 Task: Search one way flight ticket for 4 adults, 2 children, 2 infants in seat and 1 infant on lap in economy from Evansville: Evansville Regional Airport to Rockford: Chicago Rockford International Airport(was Northwest Chicagoland Regional Airport At Rockford) on 5-1-2023. Choice of flights is Sun country airlines. Number of bags: 1 carry on bag. Price is upto 75000. Outbound departure time preference is 8:15.
Action: Mouse moved to (218, 217)
Screenshot: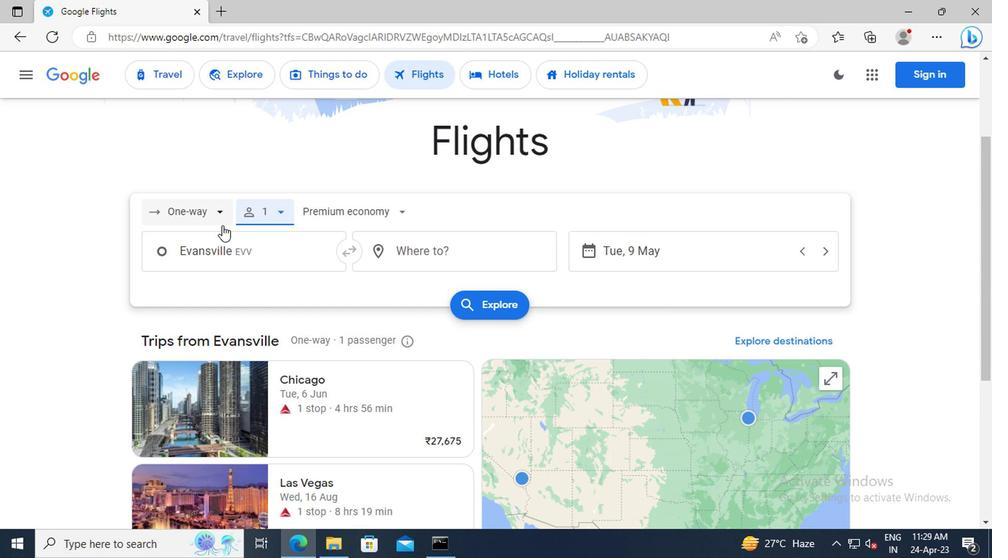 
Action: Mouse pressed left at (218, 217)
Screenshot: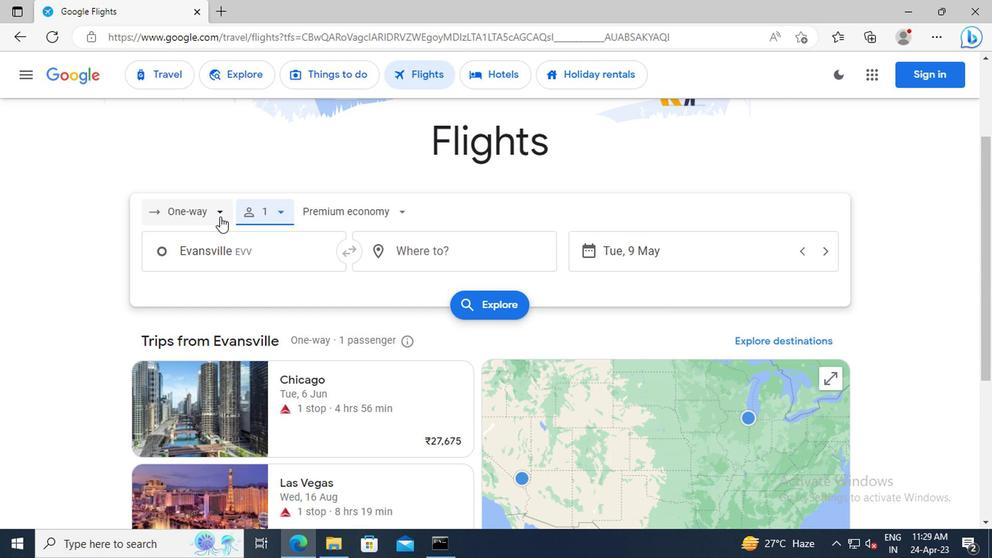 
Action: Mouse moved to (198, 286)
Screenshot: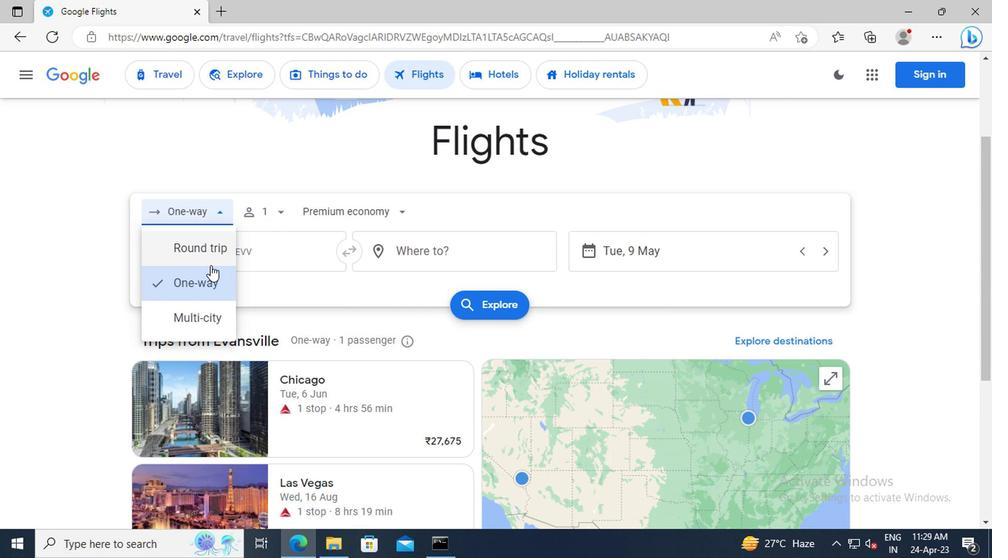 
Action: Mouse pressed left at (198, 286)
Screenshot: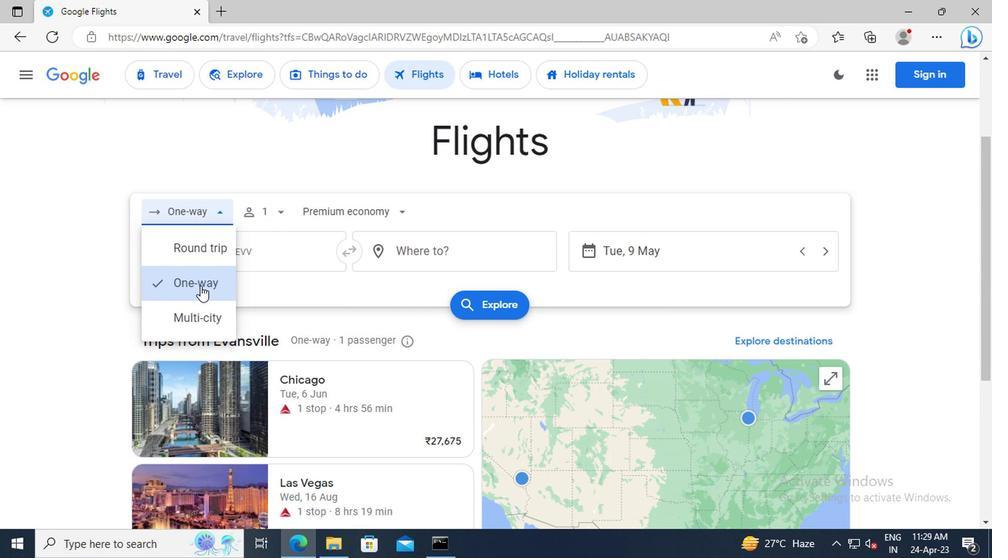 
Action: Mouse moved to (276, 215)
Screenshot: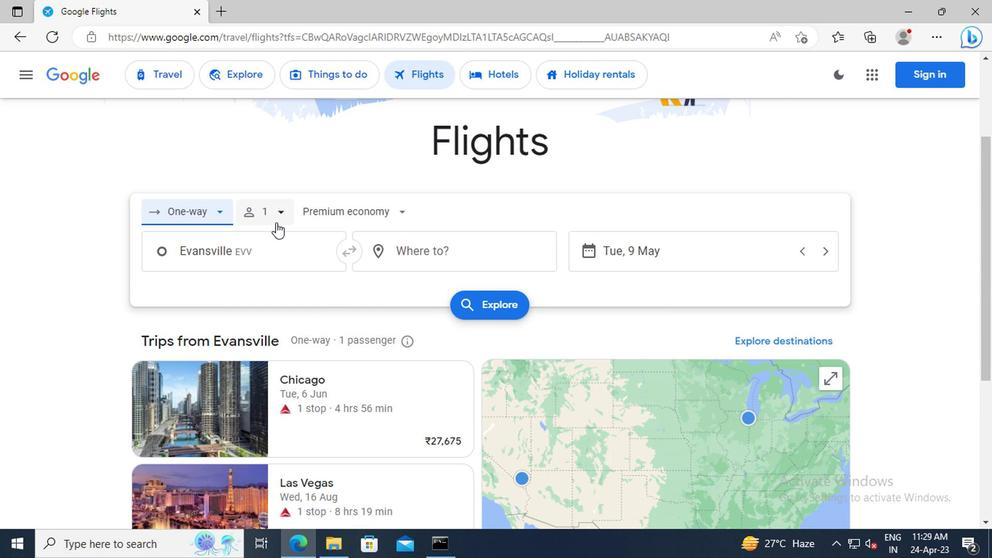 
Action: Mouse pressed left at (276, 215)
Screenshot: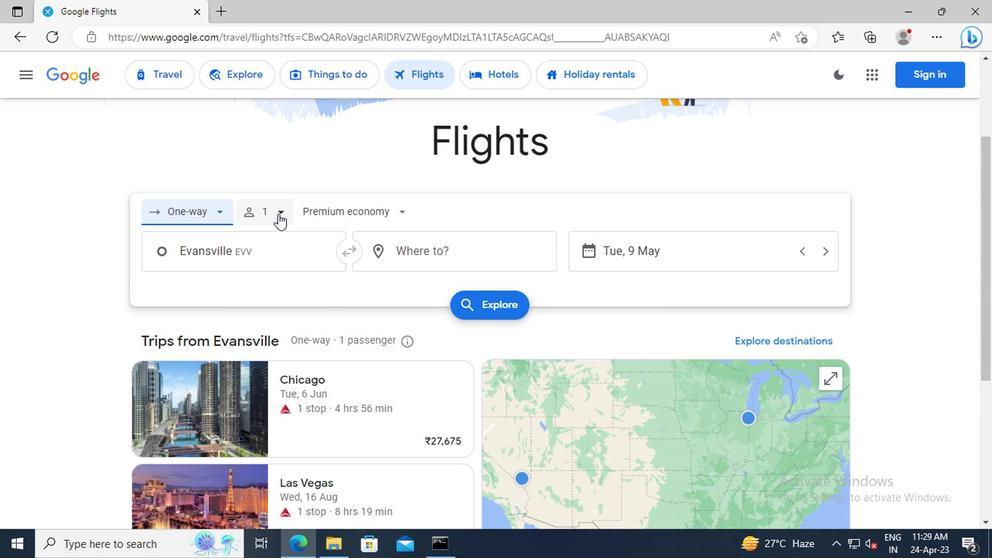 
Action: Mouse moved to (382, 253)
Screenshot: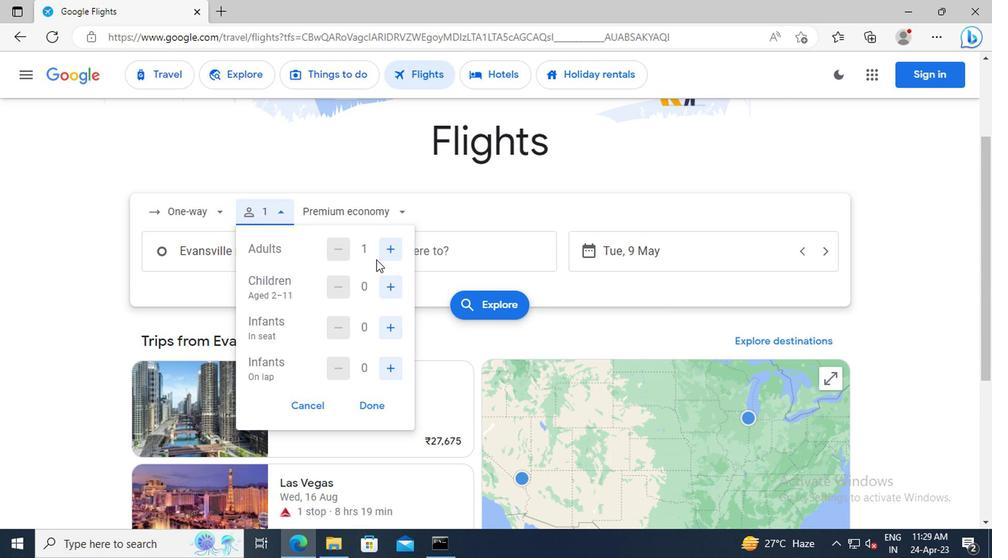 
Action: Mouse pressed left at (382, 253)
Screenshot: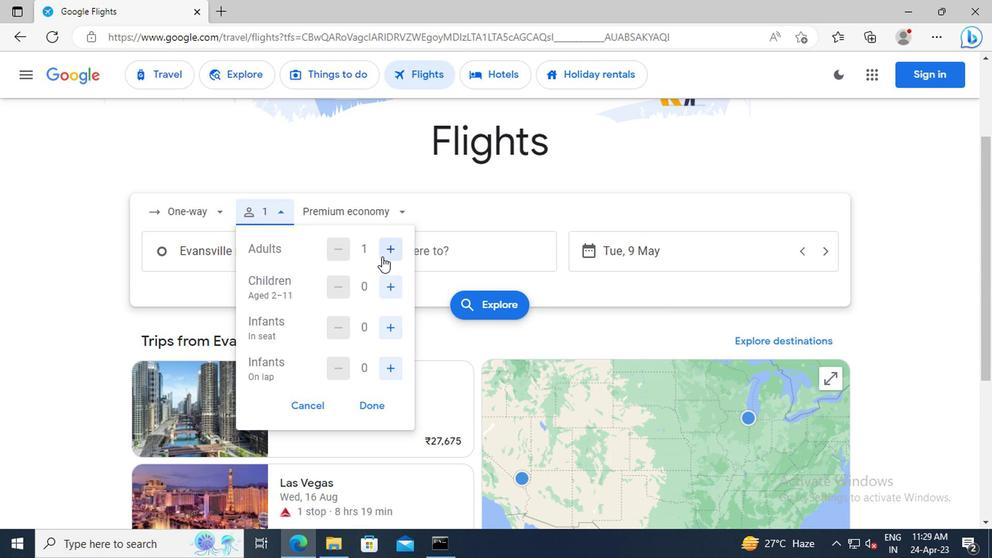 
Action: Mouse pressed left at (382, 253)
Screenshot: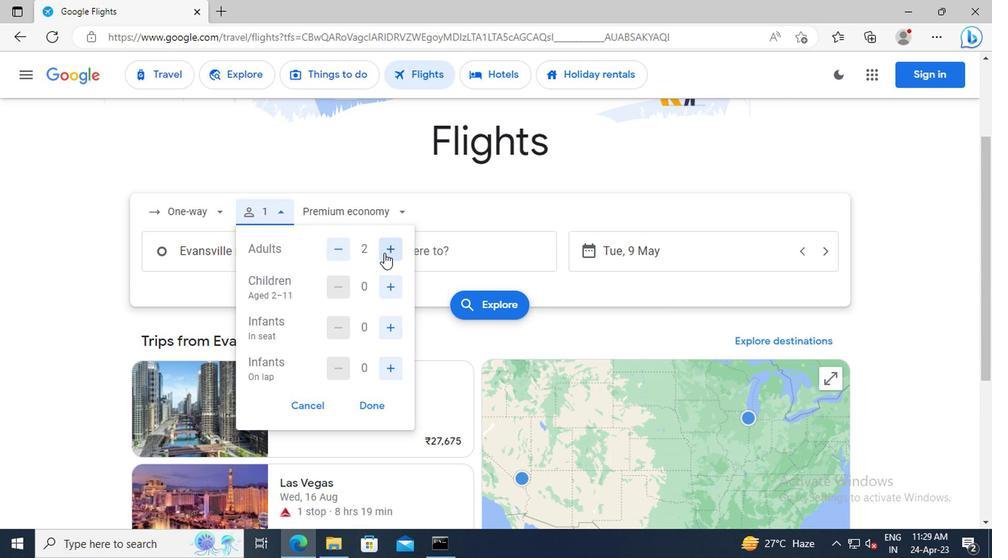
Action: Mouse pressed left at (382, 253)
Screenshot: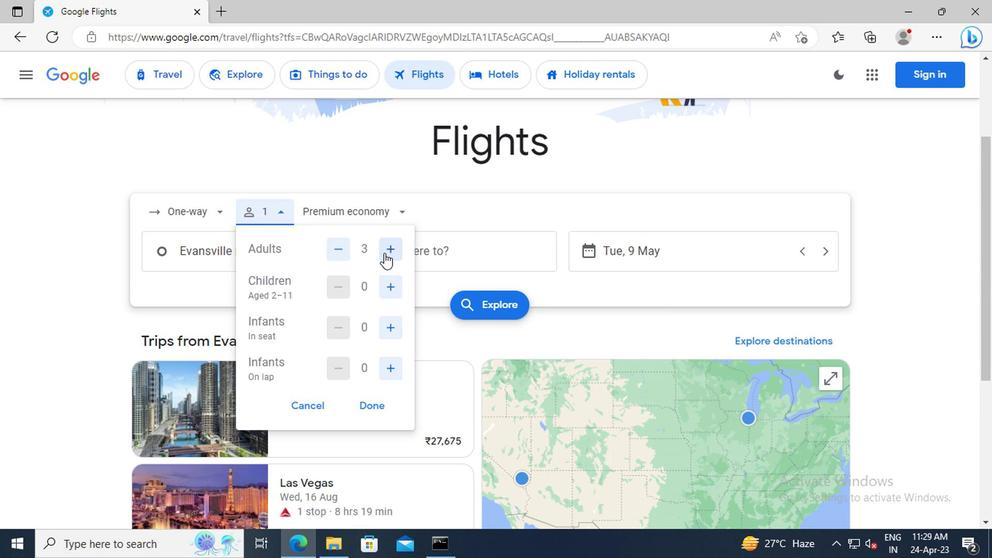 
Action: Mouse moved to (385, 282)
Screenshot: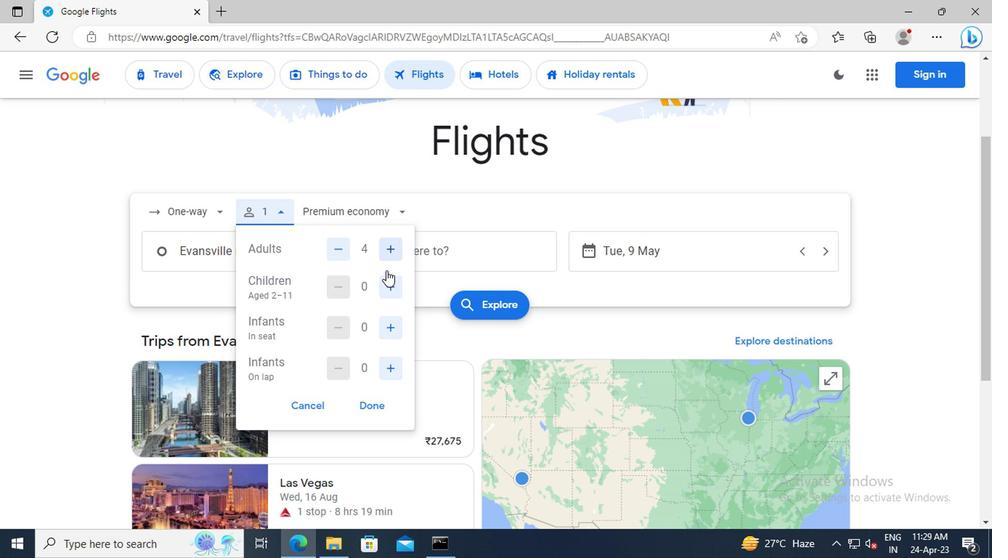 
Action: Mouse pressed left at (385, 282)
Screenshot: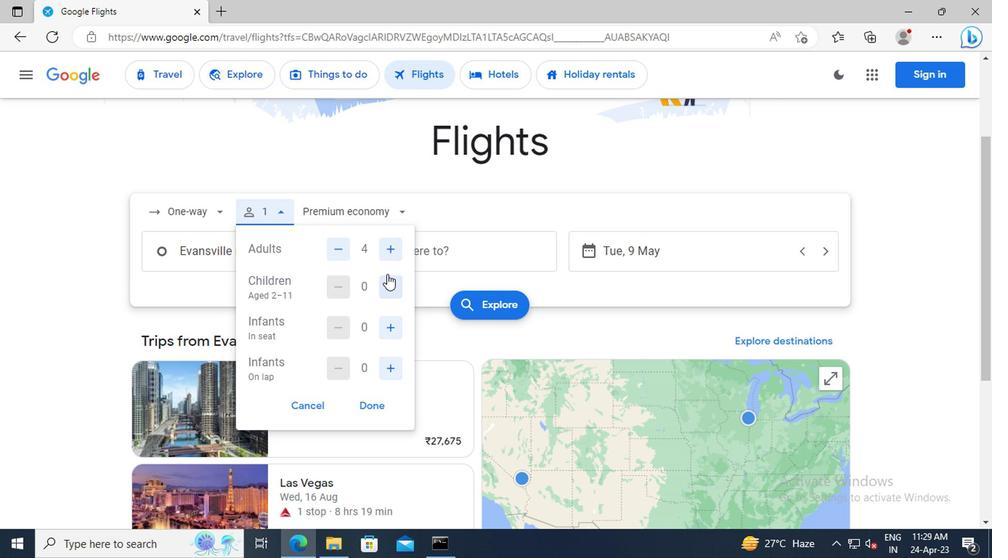
Action: Mouse pressed left at (385, 282)
Screenshot: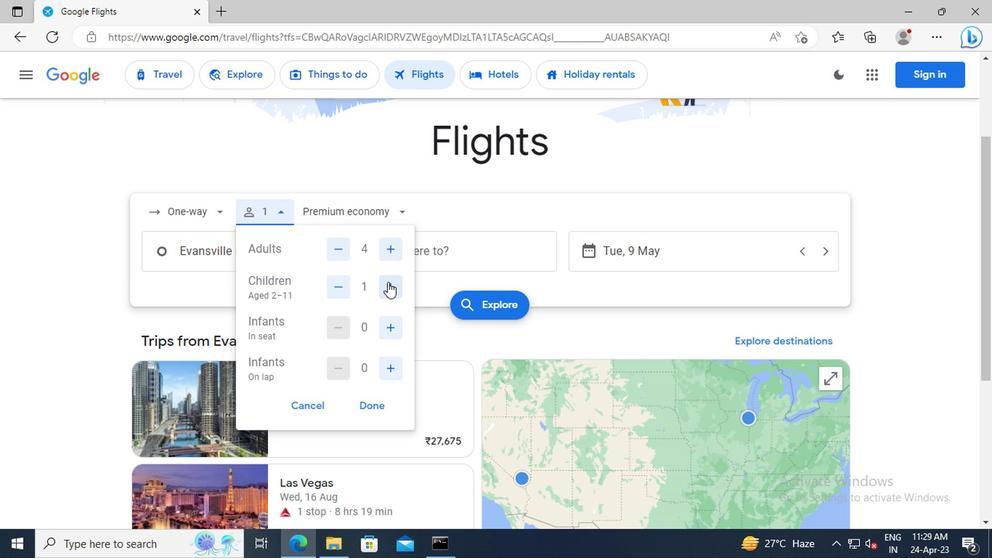 
Action: Mouse moved to (387, 327)
Screenshot: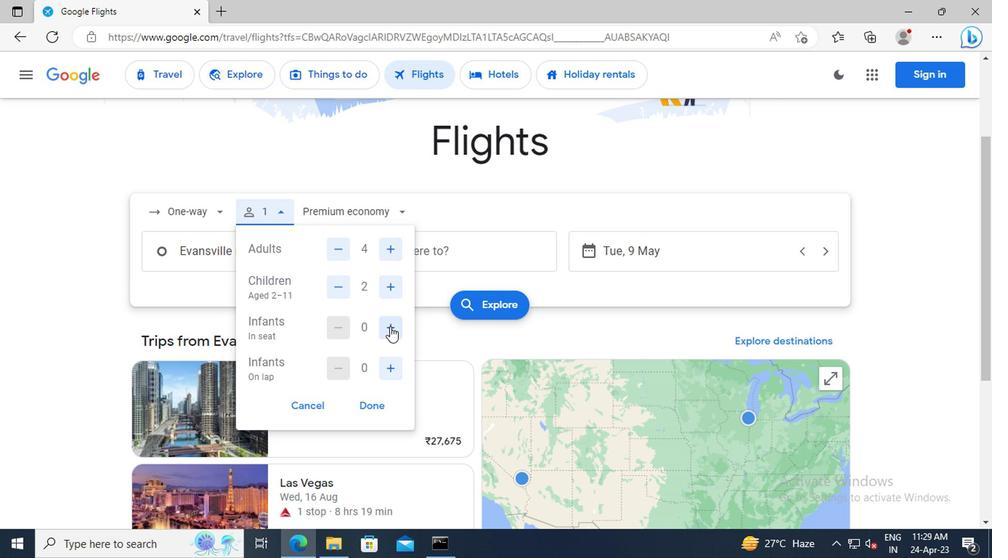 
Action: Mouse pressed left at (387, 327)
Screenshot: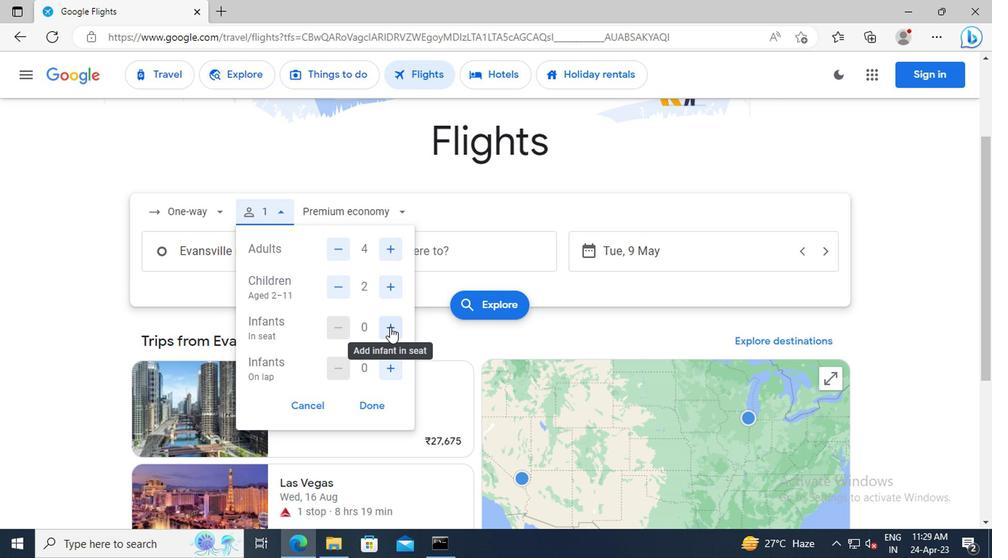 
Action: Mouse pressed left at (387, 327)
Screenshot: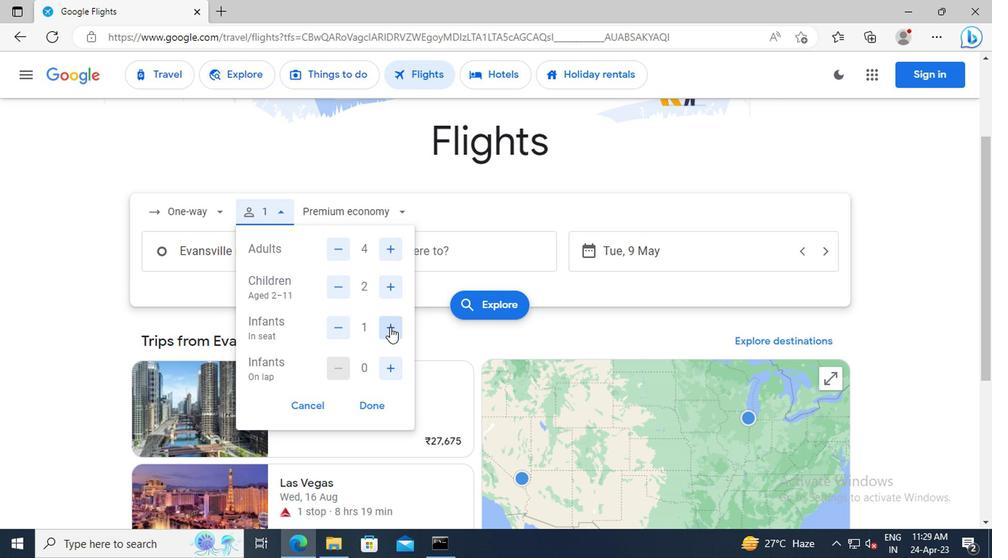 
Action: Mouse moved to (388, 371)
Screenshot: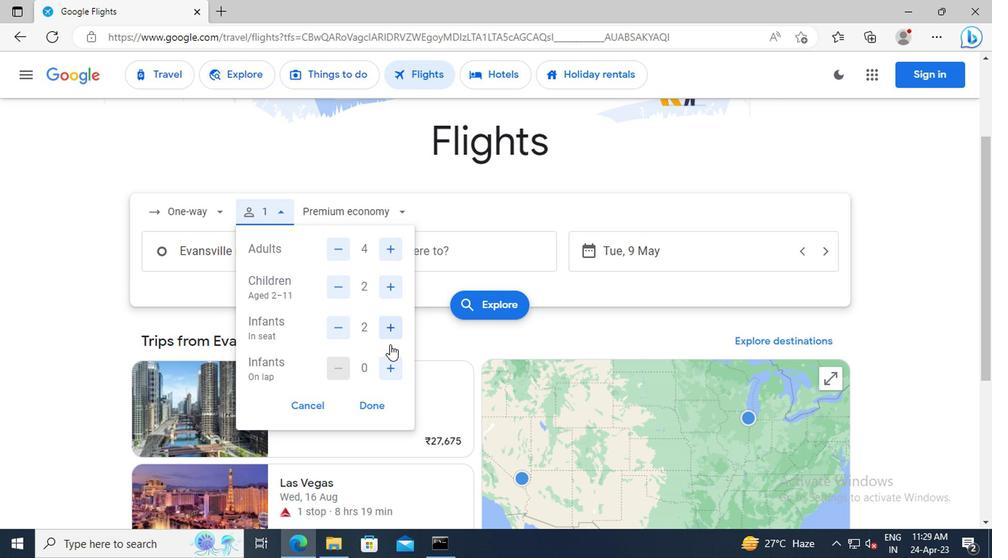 
Action: Mouse pressed left at (388, 371)
Screenshot: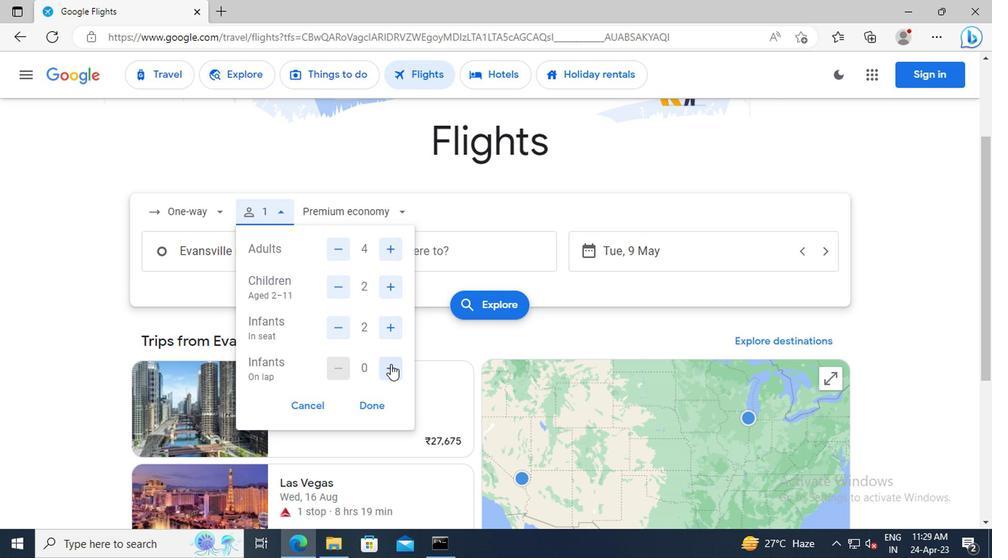 
Action: Mouse moved to (371, 405)
Screenshot: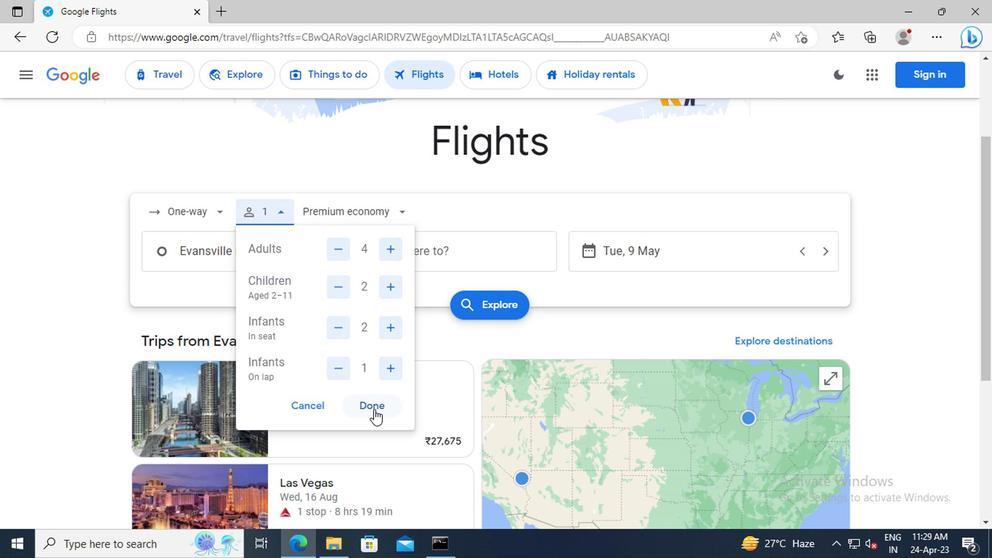 
Action: Mouse pressed left at (371, 405)
Screenshot: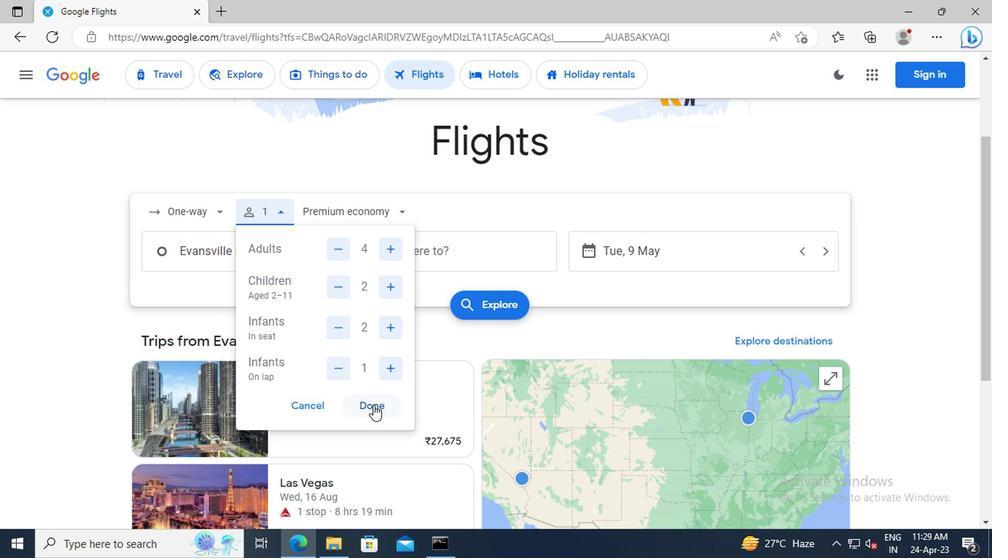 
Action: Mouse moved to (353, 211)
Screenshot: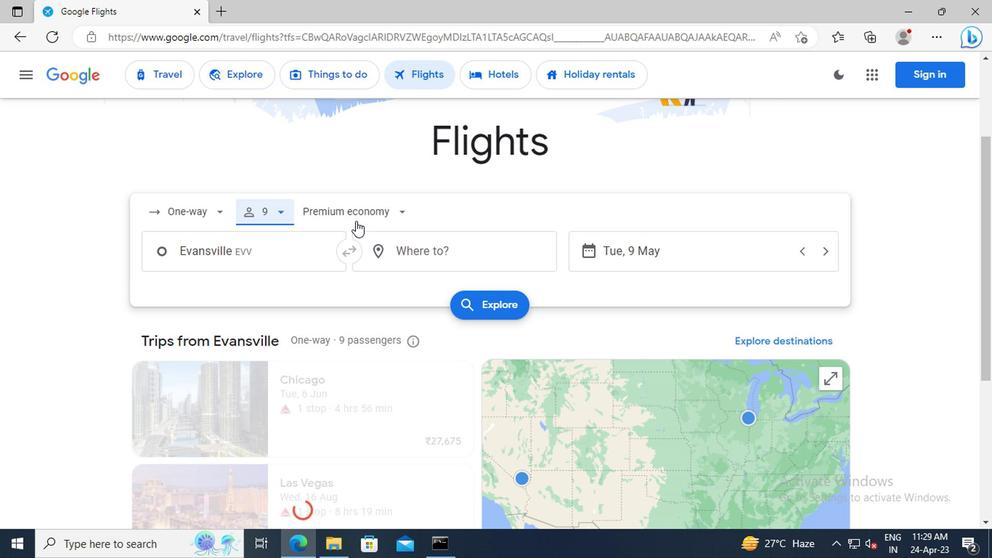 
Action: Mouse pressed left at (353, 211)
Screenshot: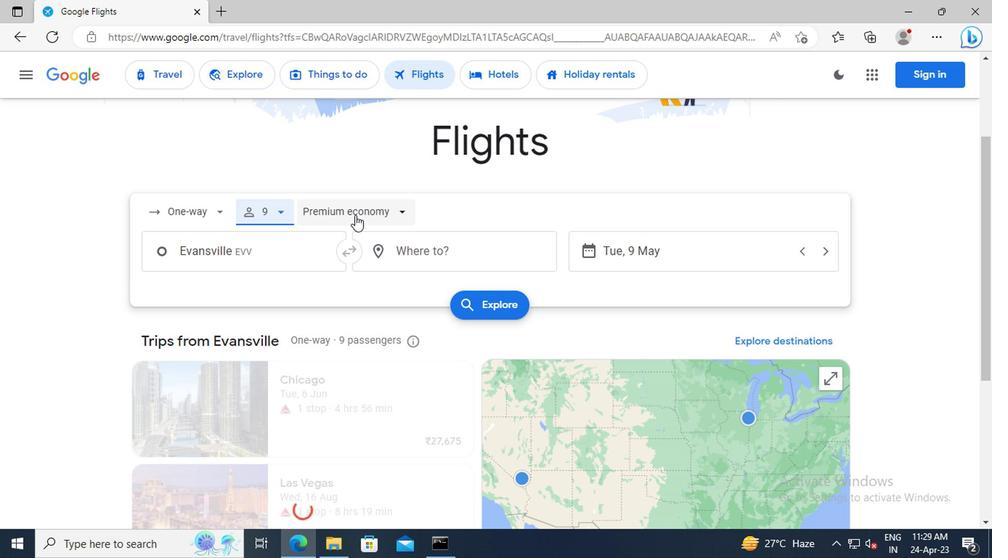
Action: Mouse moved to (359, 249)
Screenshot: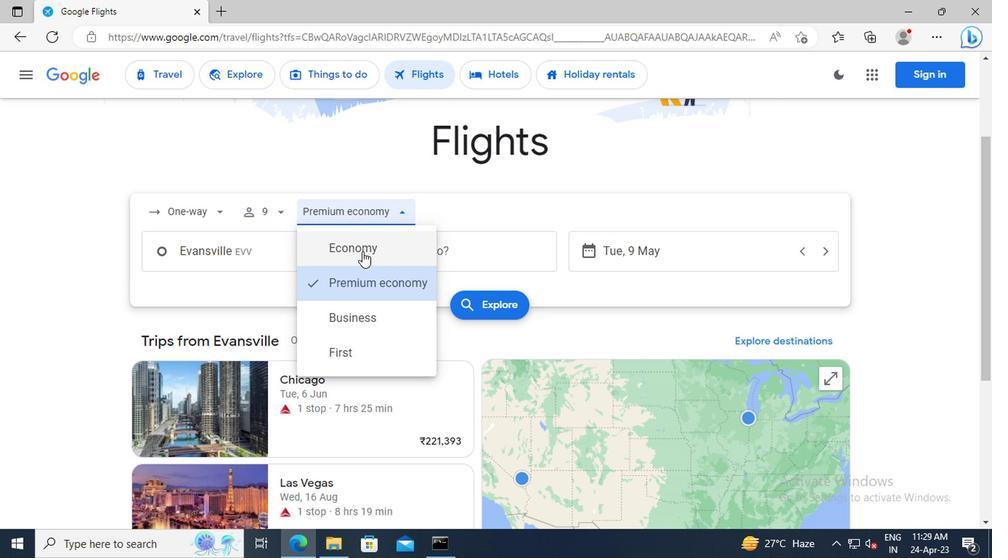 
Action: Mouse pressed left at (359, 249)
Screenshot: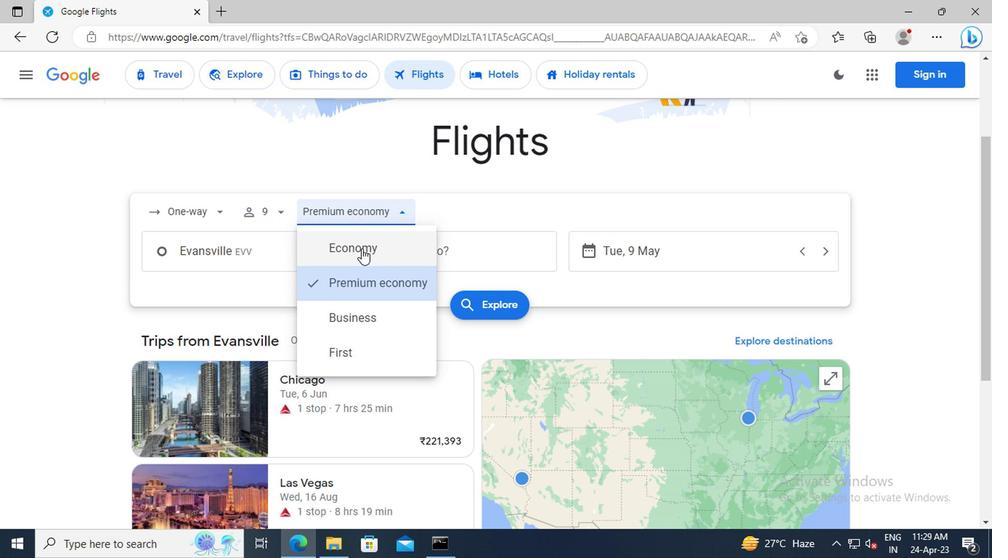 
Action: Mouse moved to (264, 261)
Screenshot: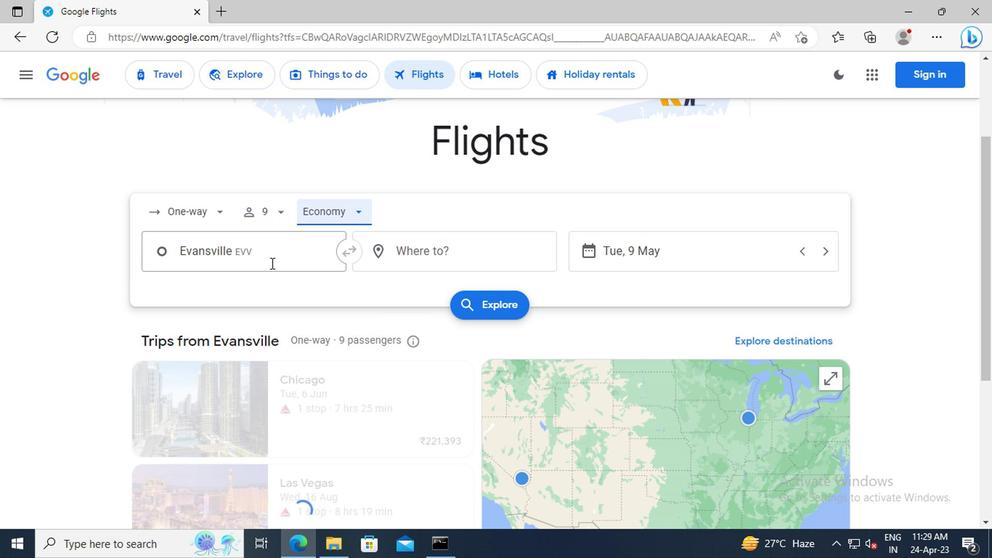 
Action: Mouse pressed left at (264, 261)
Screenshot: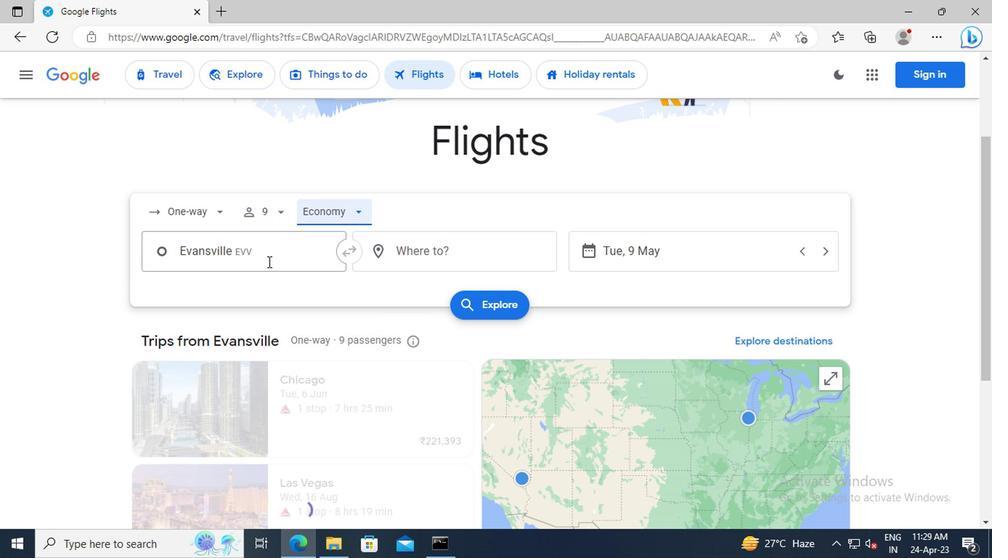 
Action: Key pressed <Key.shift>EVANSVILLE<Key.shift>:<Key.space>
Screenshot: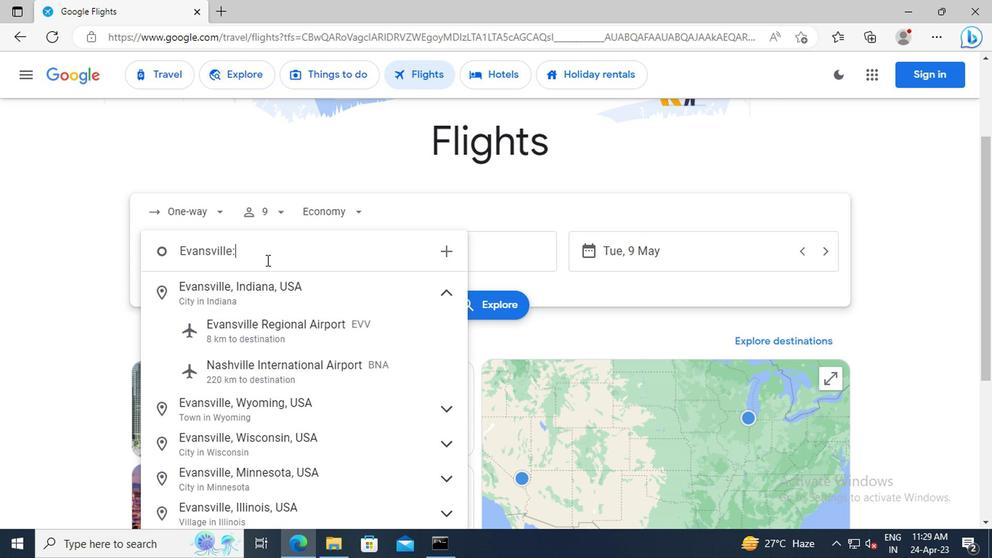 
Action: Mouse moved to (279, 330)
Screenshot: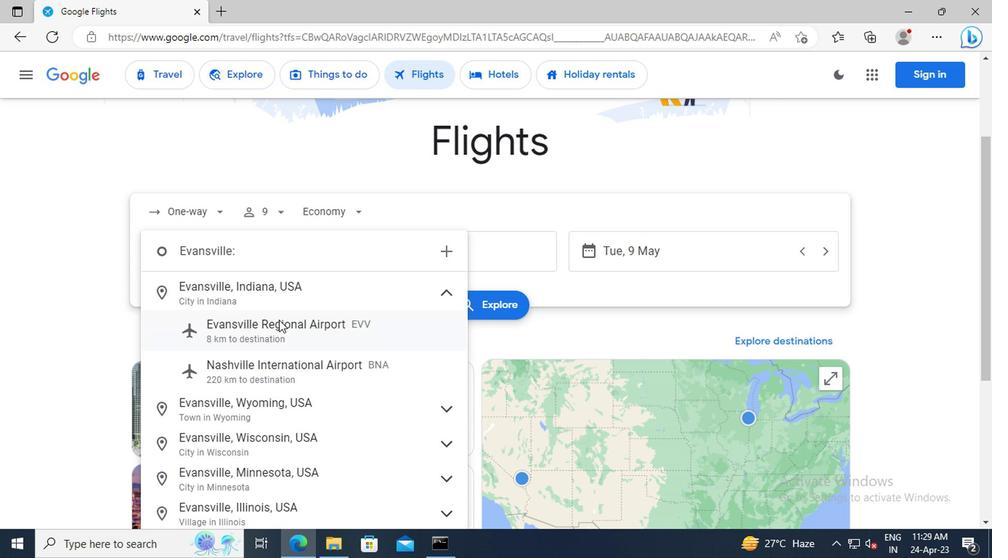 
Action: Mouse pressed left at (279, 330)
Screenshot: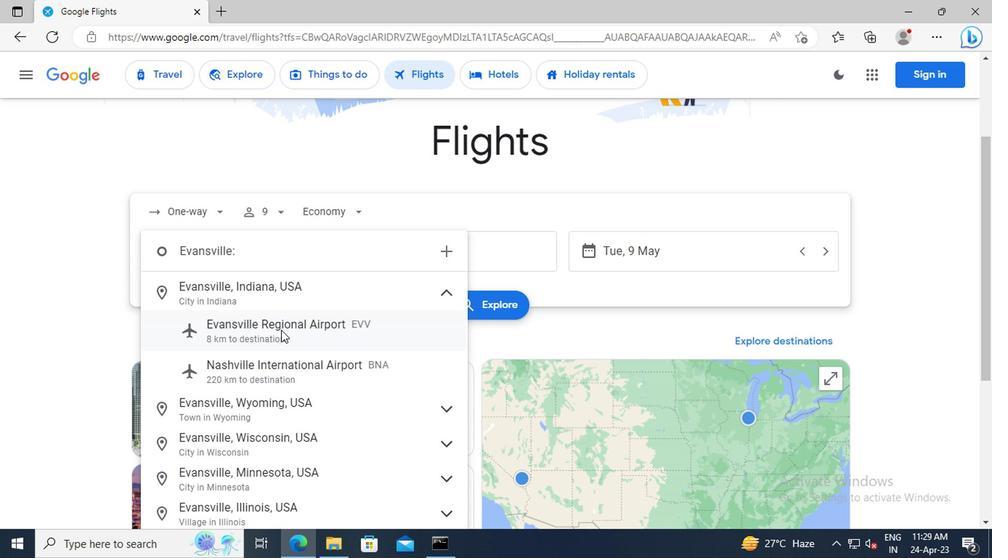 
Action: Mouse moved to (408, 255)
Screenshot: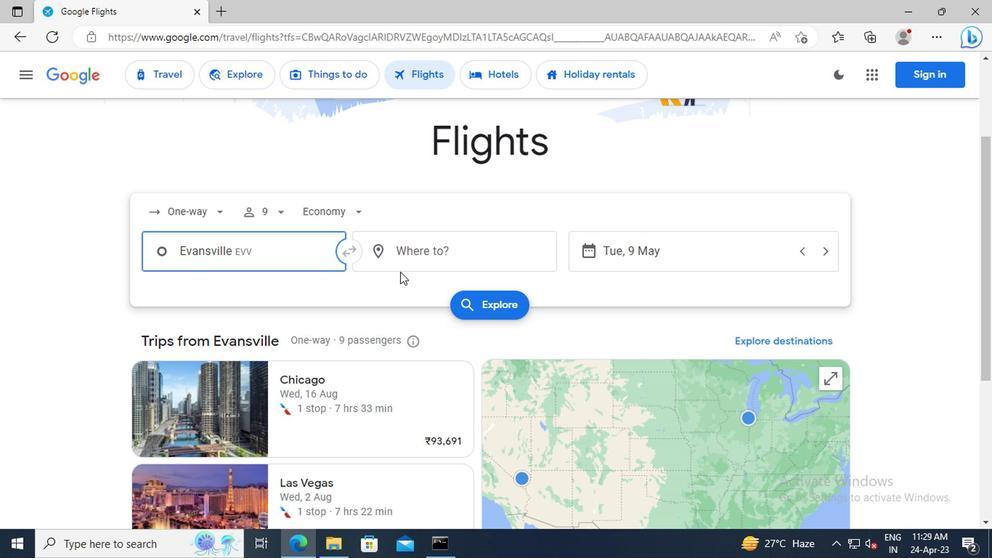 
Action: Mouse pressed left at (408, 255)
Screenshot: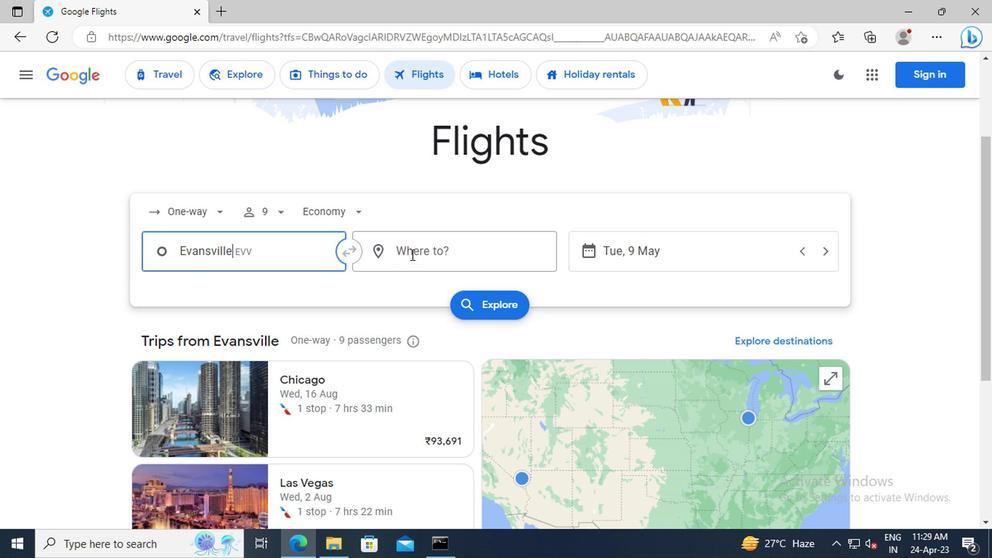 
Action: Key pressed <Key.shift>ROCKFORD<Key.shift>:<Key.space><Key.shift>C
Screenshot: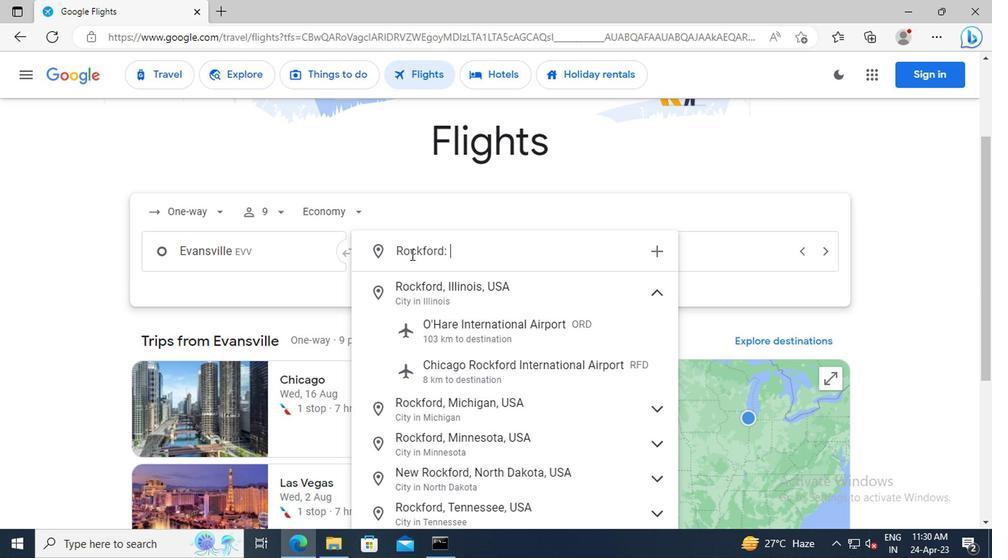 
Action: Mouse moved to (438, 297)
Screenshot: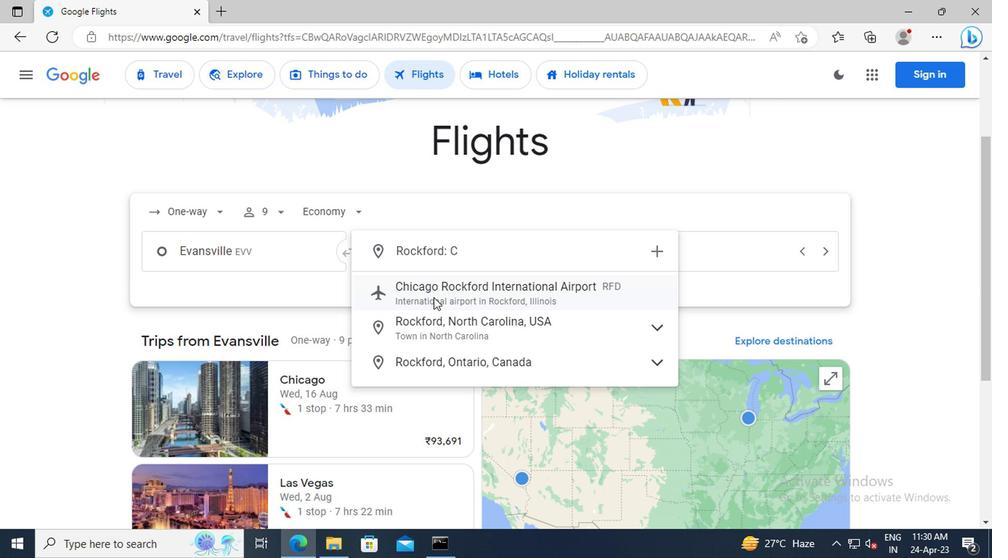 
Action: Mouse pressed left at (438, 297)
Screenshot: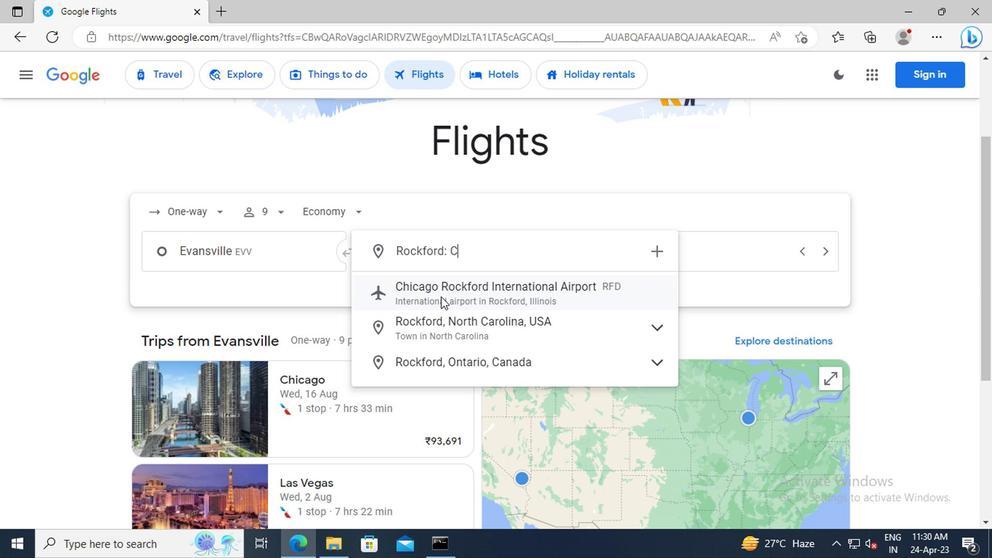
Action: Mouse moved to (632, 255)
Screenshot: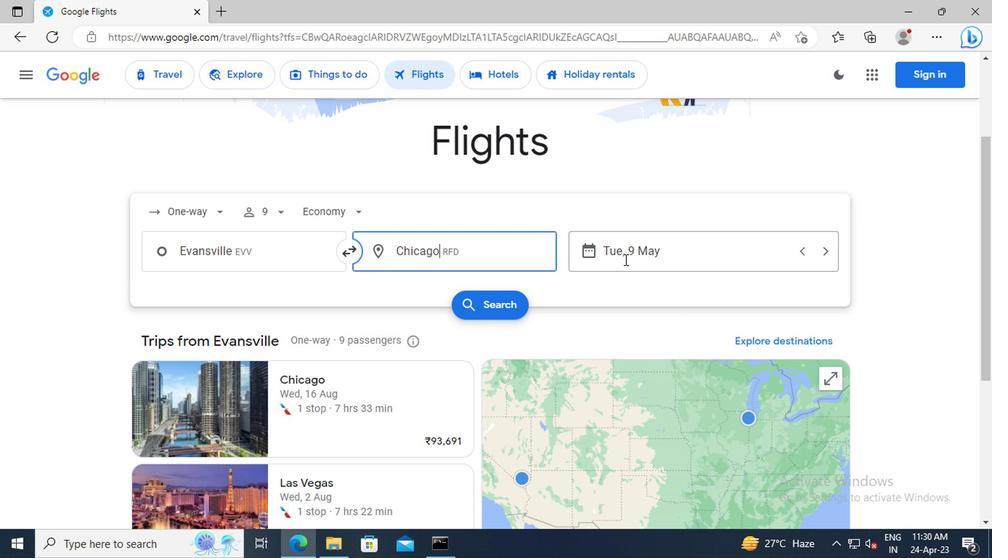 
Action: Mouse pressed left at (632, 255)
Screenshot: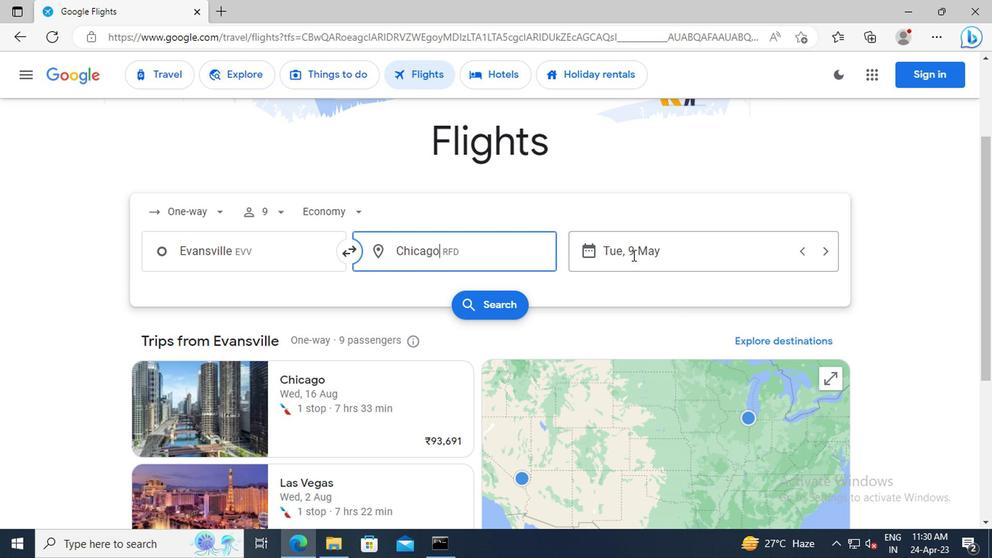 
Action: Mouse moved to (548, 296)
Screenshot: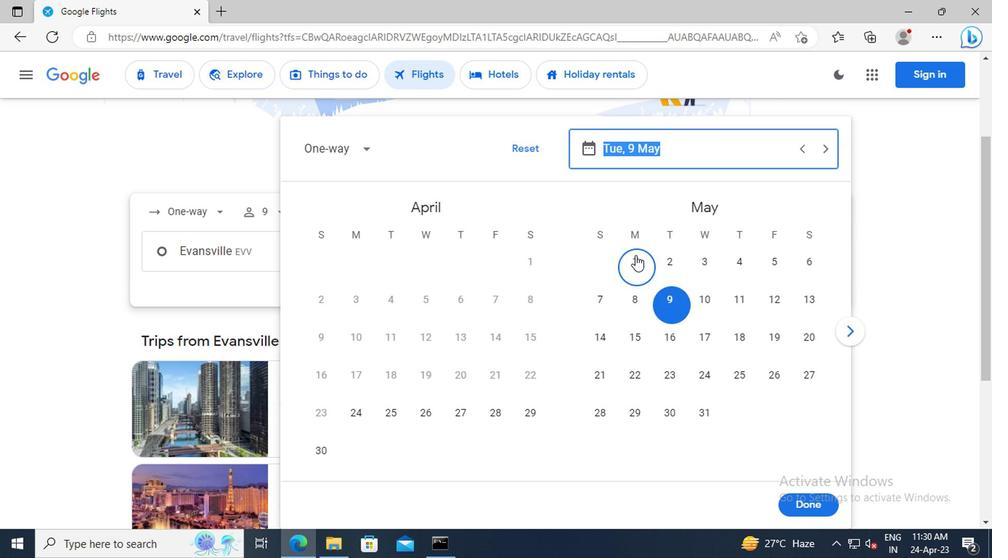 
Action: Key pressed 1<Key.space>MAY<Key.enter>
Screenshot: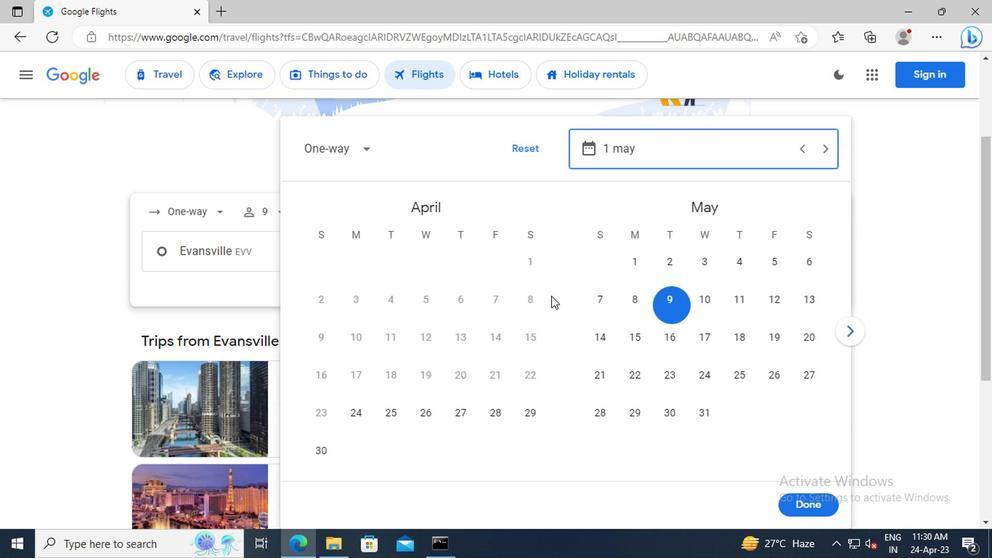 
Action: Mouse moved to (797, 502)
Screenshot: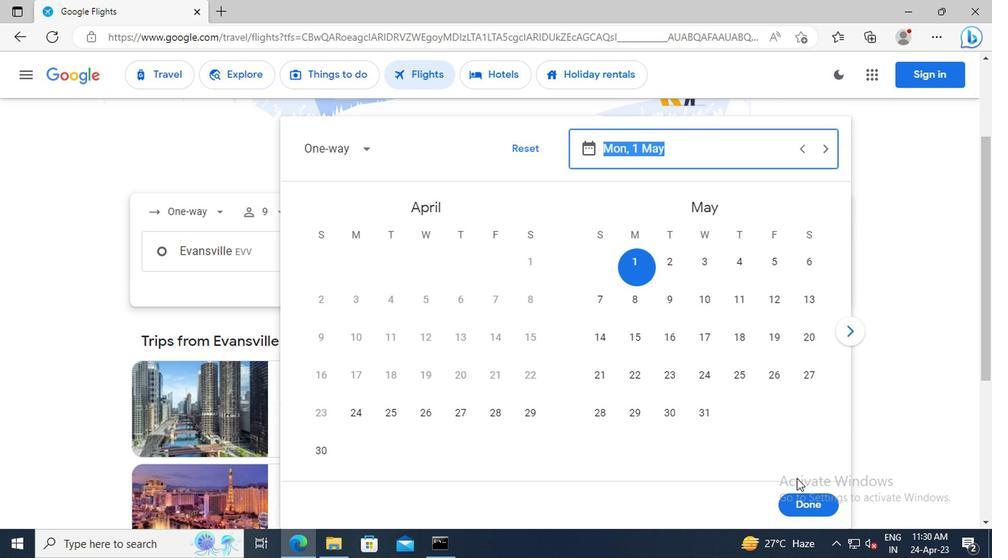 
Action: Mouse pressed left at (797, 502)
Screenshot: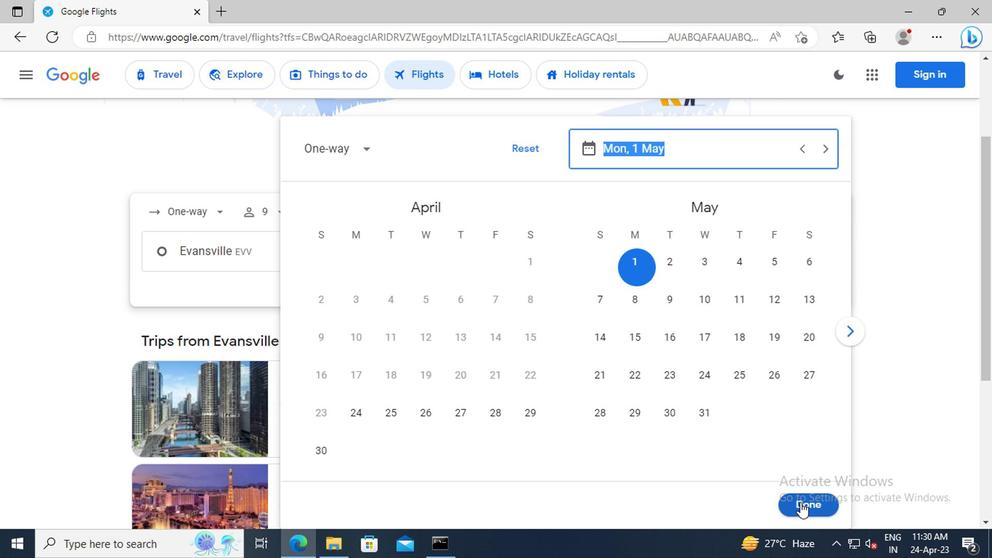 
Action: Mouse moved to (501, 309)
Screenshot: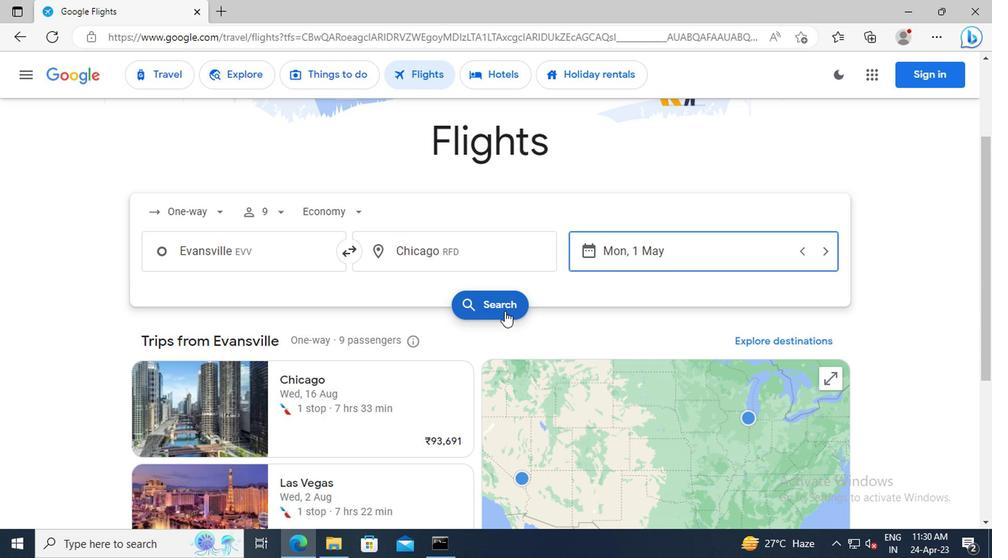 
Action: Mouse pressed left at (501, 309)
Screenshot: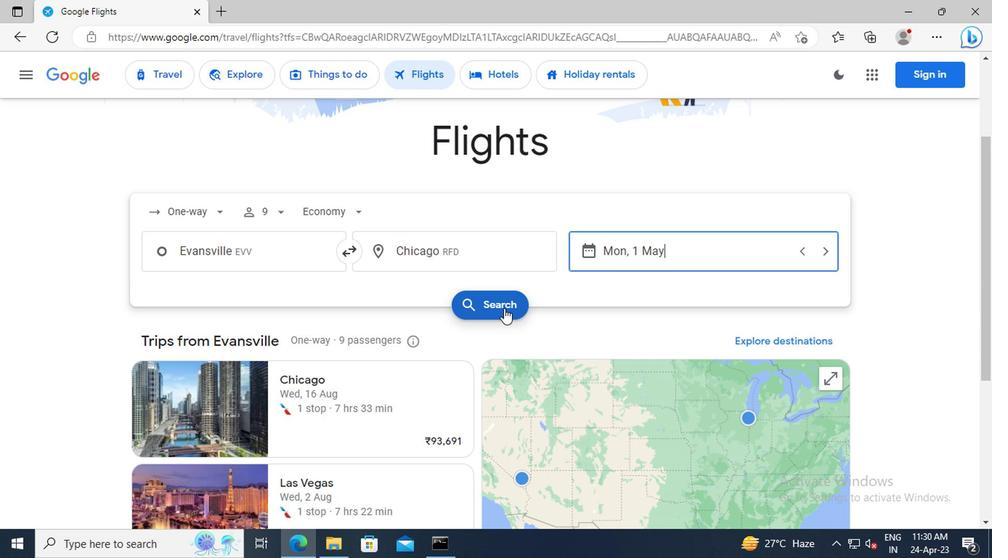 
Action: Mouse moved to (162, 207)
Screenshot: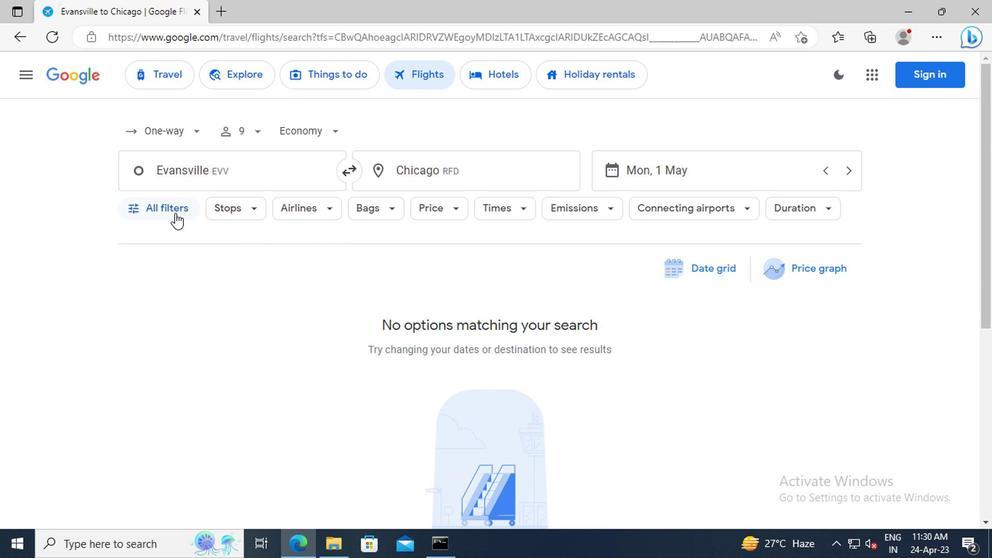 
Action: Mouse pressed left at (162, 207)
Screenshot: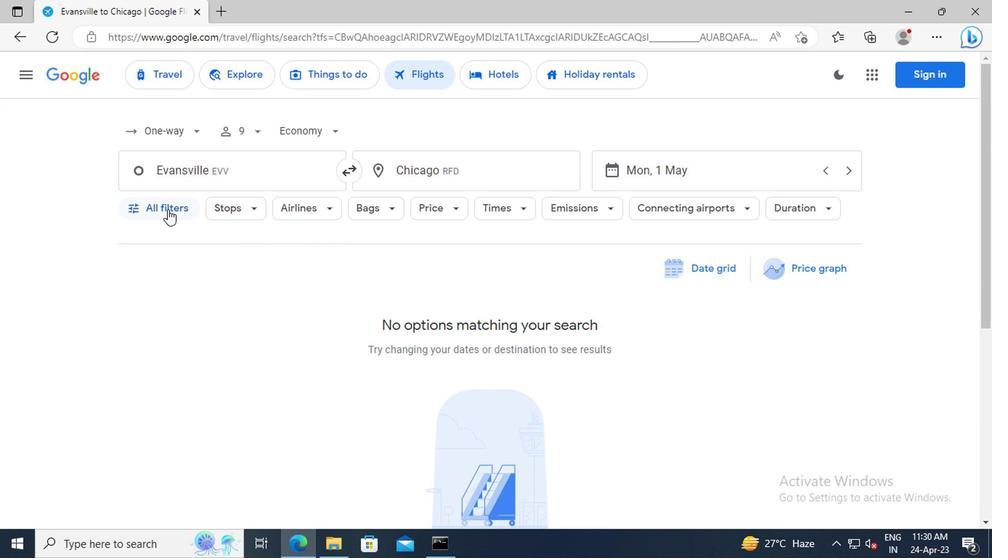
Action: Mouse moved to (281, 305)
Screenshot: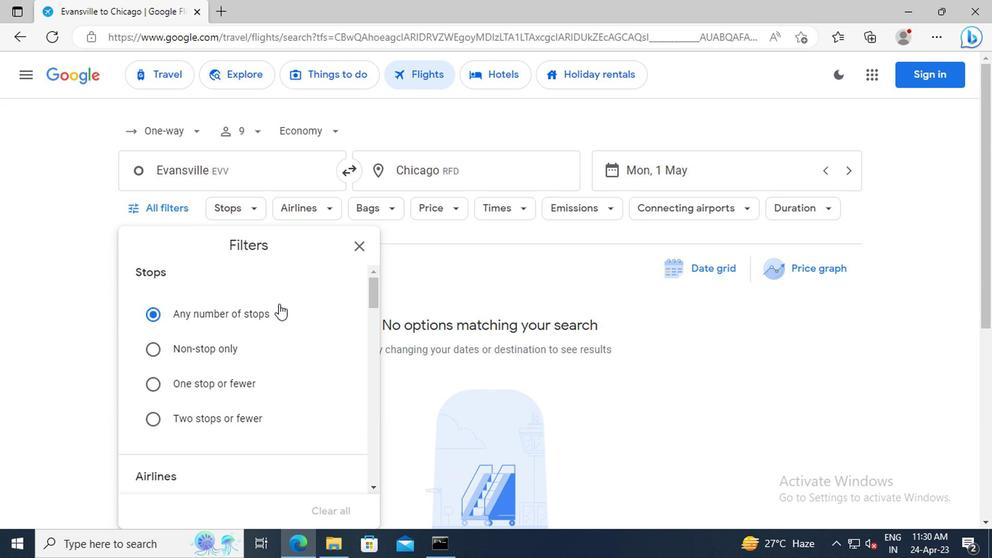 
Action: Mouse scrolled (281, 304) with delta (0, -1)
Screenshot: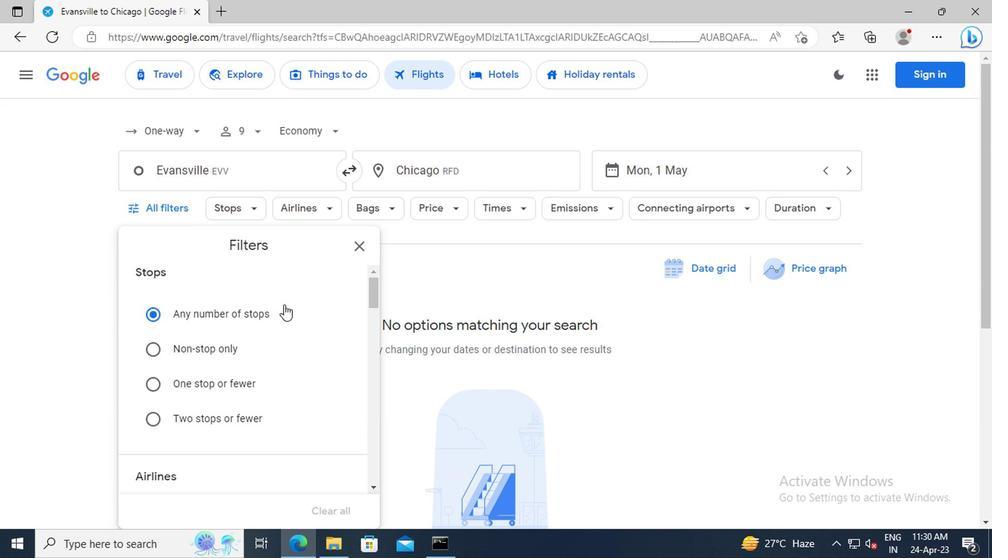 
Action: Mouse scrolled (281, 304) with delta (0, -1)
Screenshot: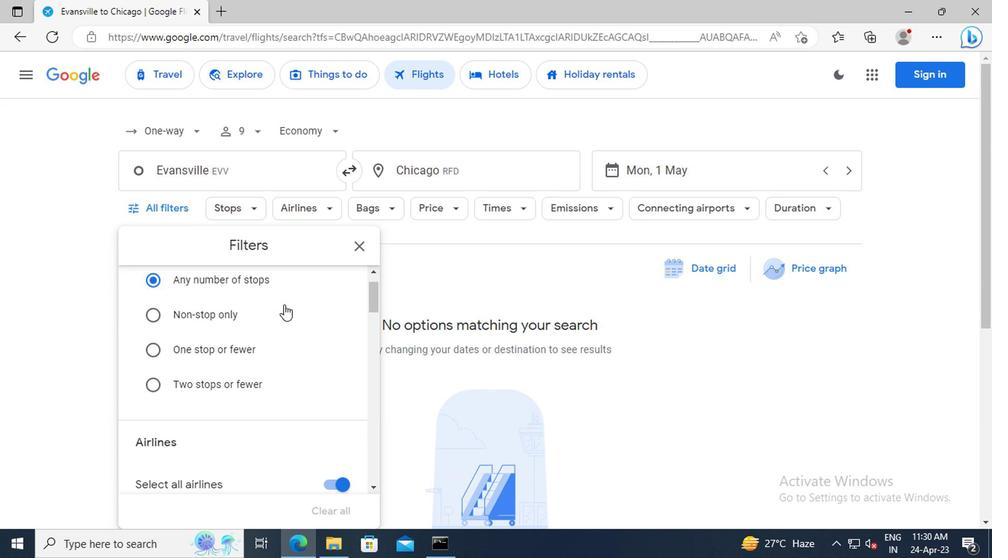 
Action: Mouse scrolled (281, 304) with delta (0, -1)
Screenshot: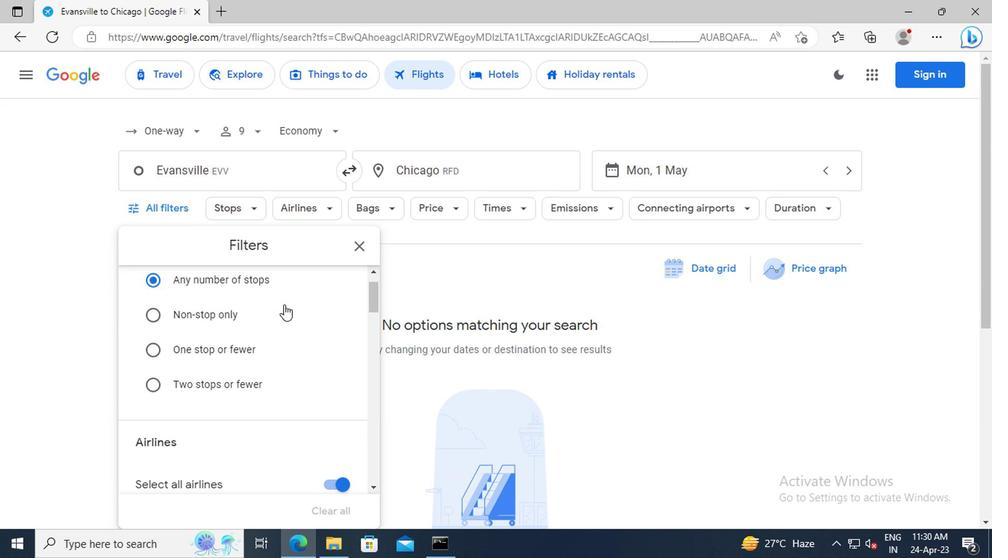 
Action: Mouse moved to (306, 342)
Screenshot: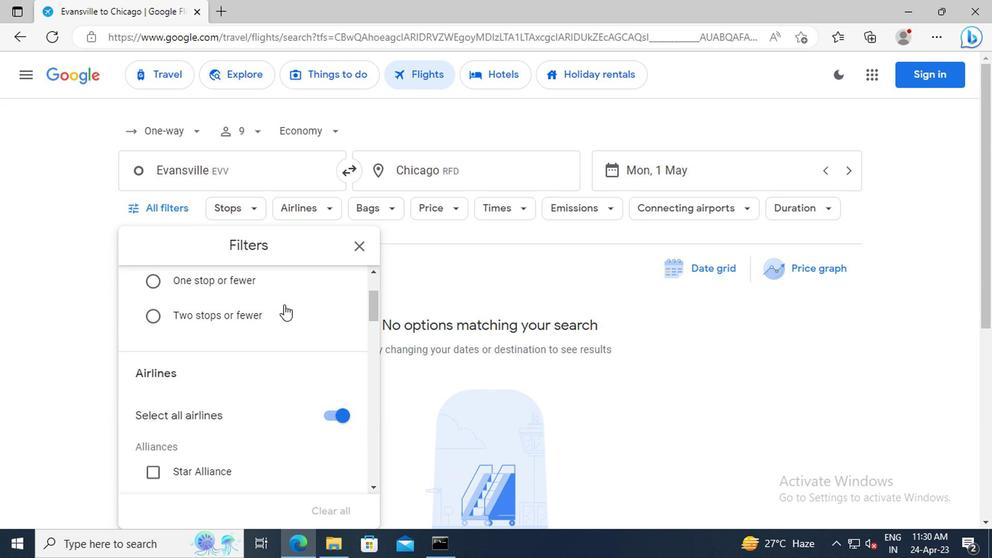 
Action: Mouse scrolled (306, 341) with delta (0, 0)
Screenshot: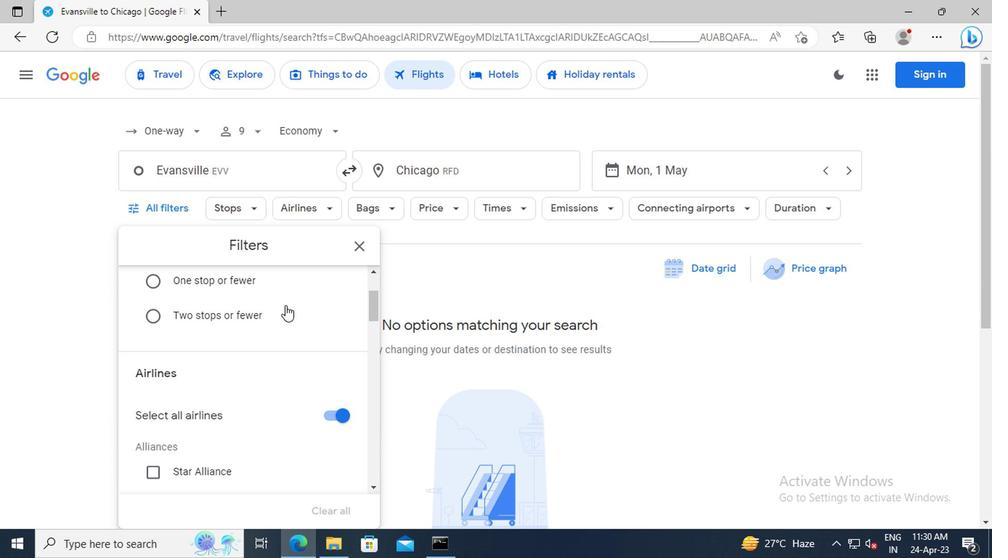 
Action: Mouse moved to (328, 378)
Screenshot: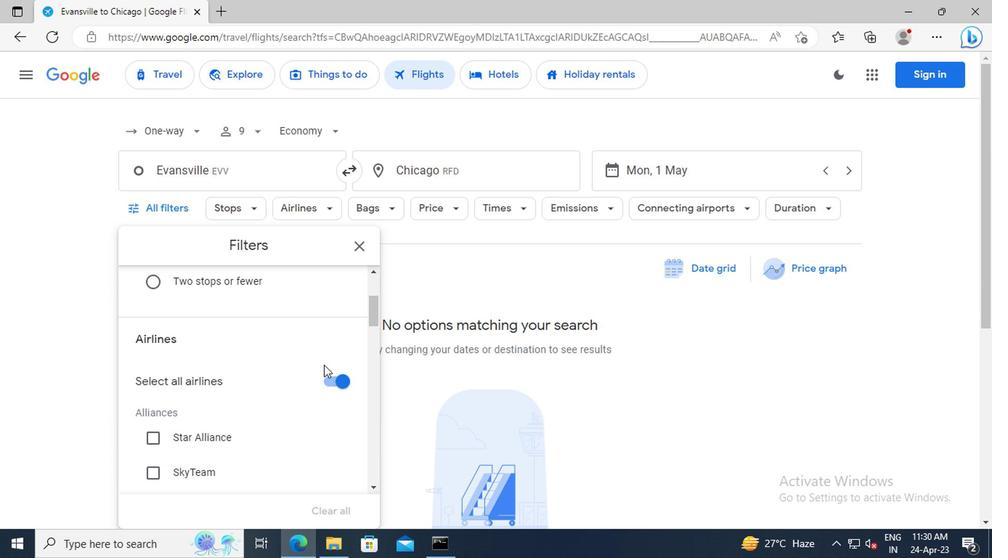 
Action: Mouse pressed left at (328, 378)
Screenshot: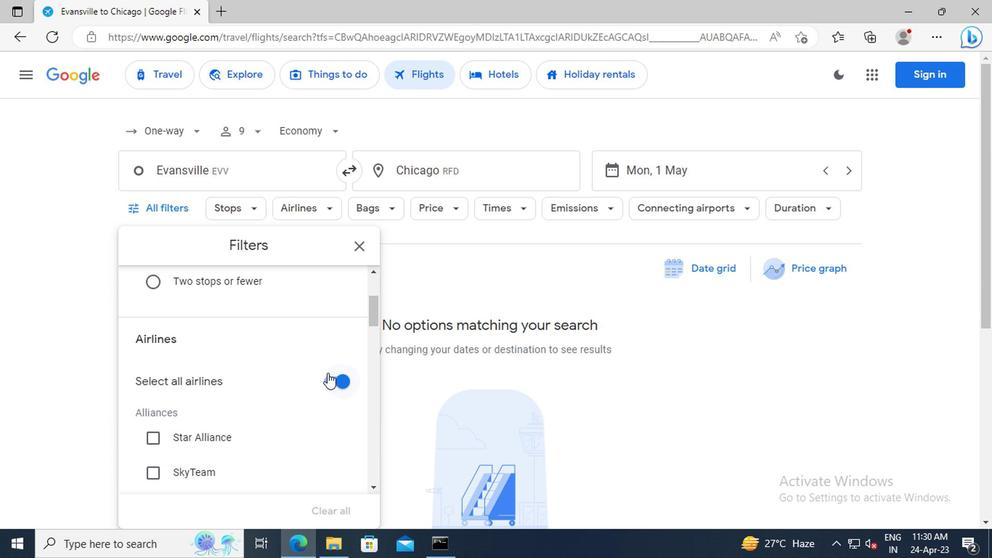 
Action: Mouse moved to (295, 372)
Screenshot: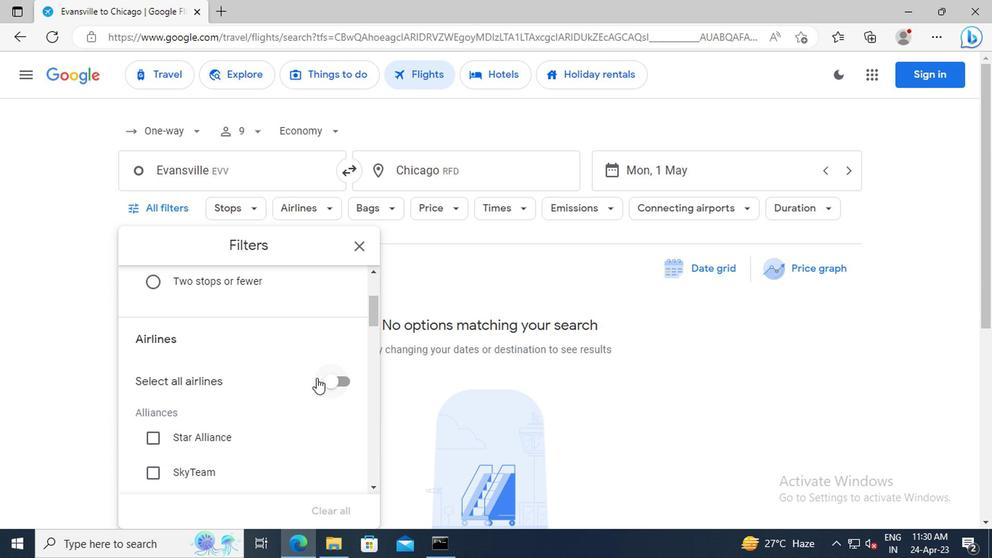 
Action: Mouse scrolled (295, 371) with delta (0, -1)
Screenshot: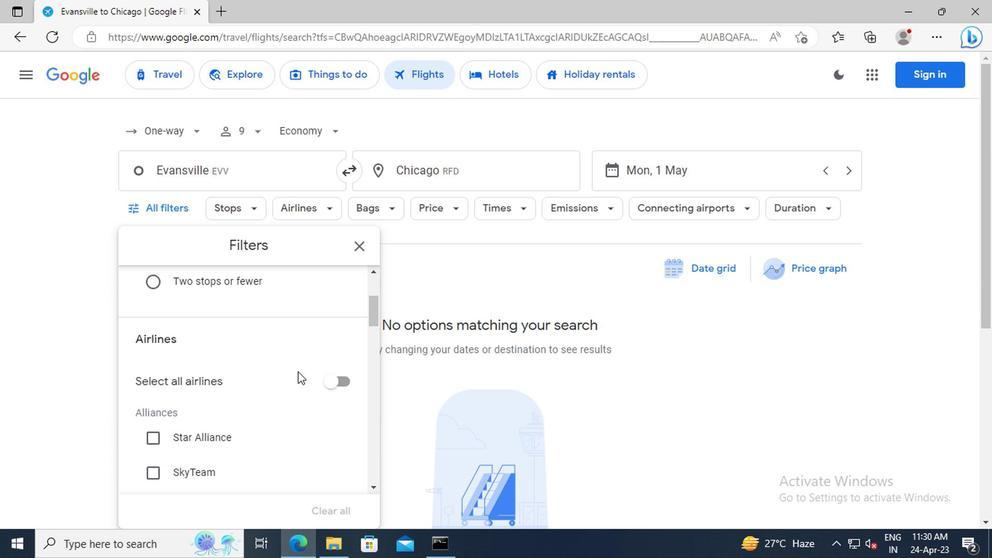 
Action: Mouse scrolled (295, 371) with delta (0, -1)
Screenshot: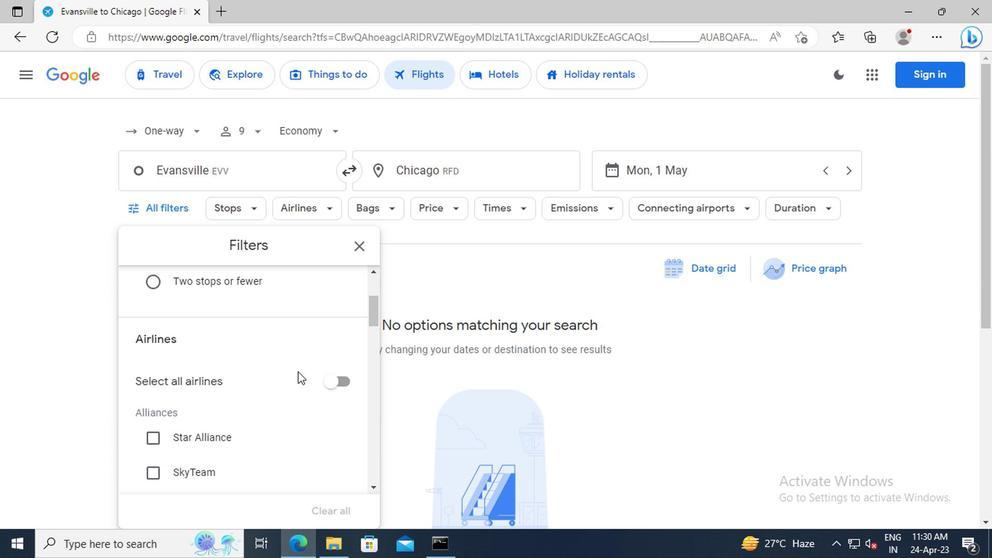 
Action: Mouse scrolled (295, 371) with delta (0, -1)
Screenshot: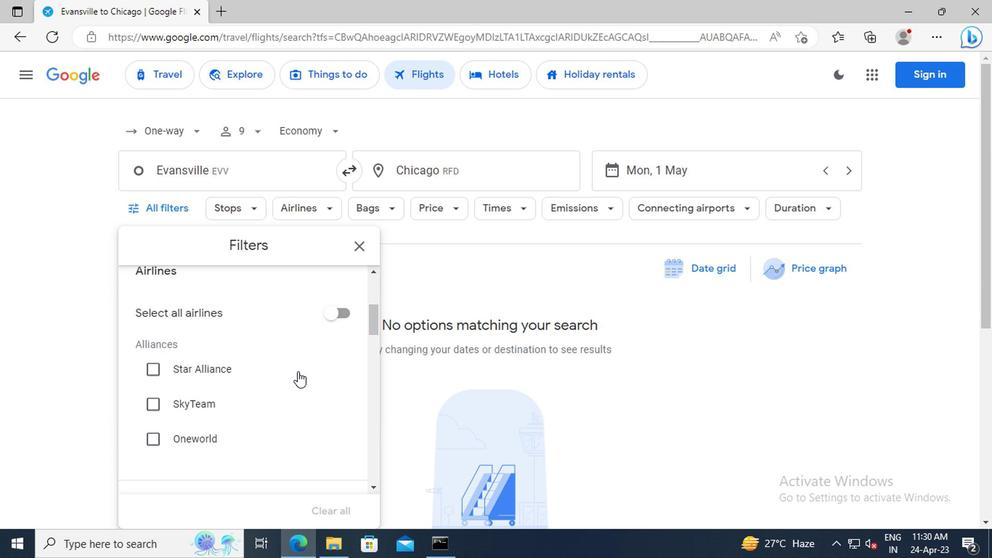 
Action: Mouse moved to (295, 366)
Screenshot: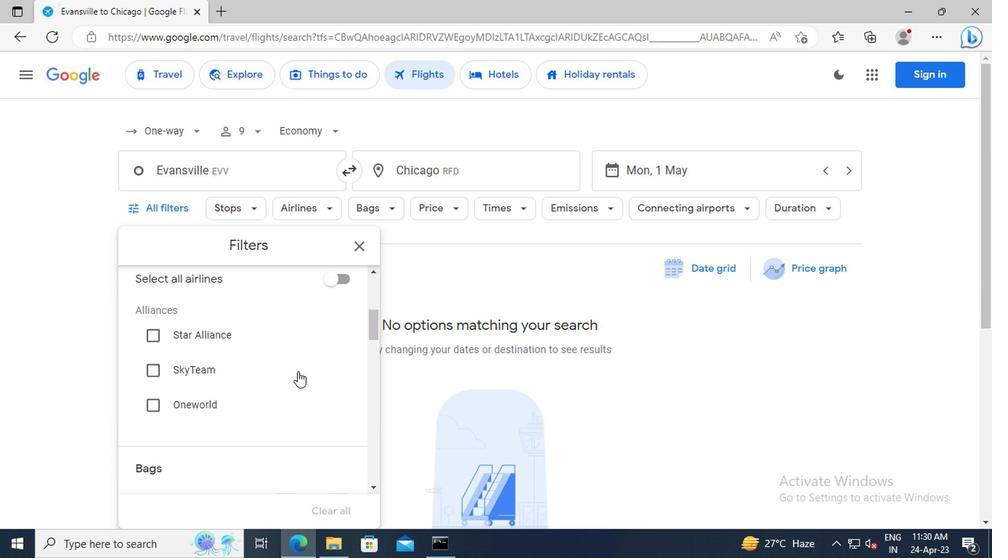 
Action: Mouse scrolled (295, 365) with delta (0, 0)
Screenshot: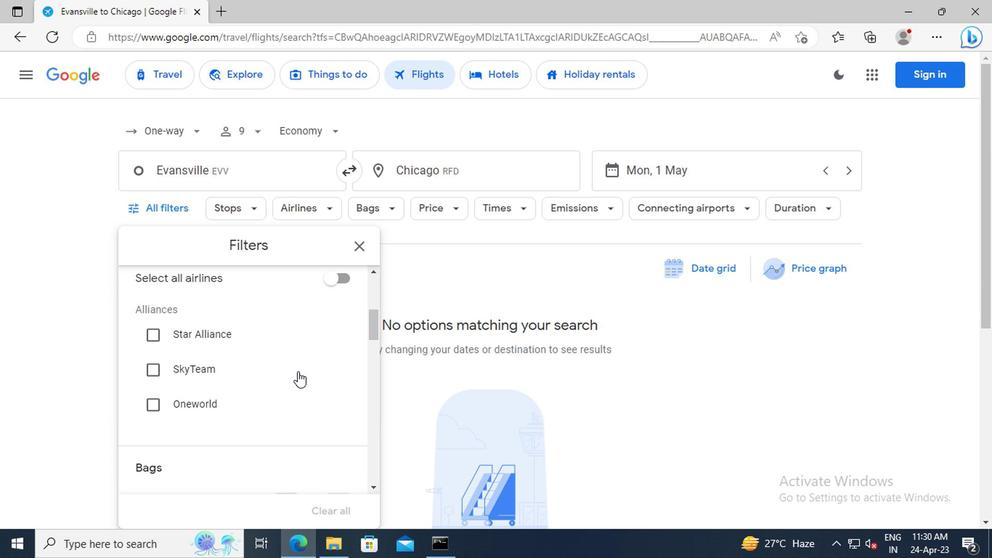 
Action: Mouse scrolled (295, 365) with delta (0, 0)
Screenshot: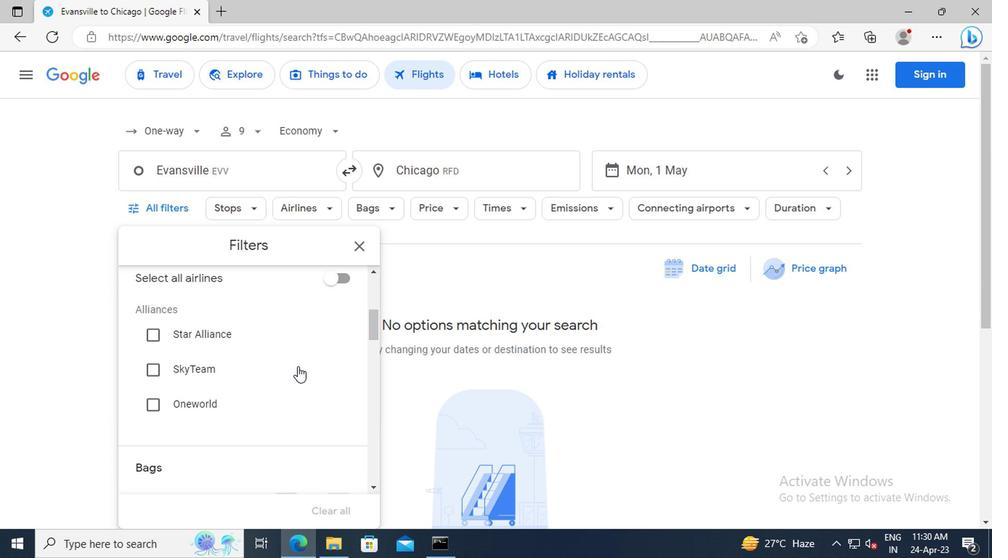 
Action: Mouse scrolled (295, 365) with delta (0, 0)
Screenshot: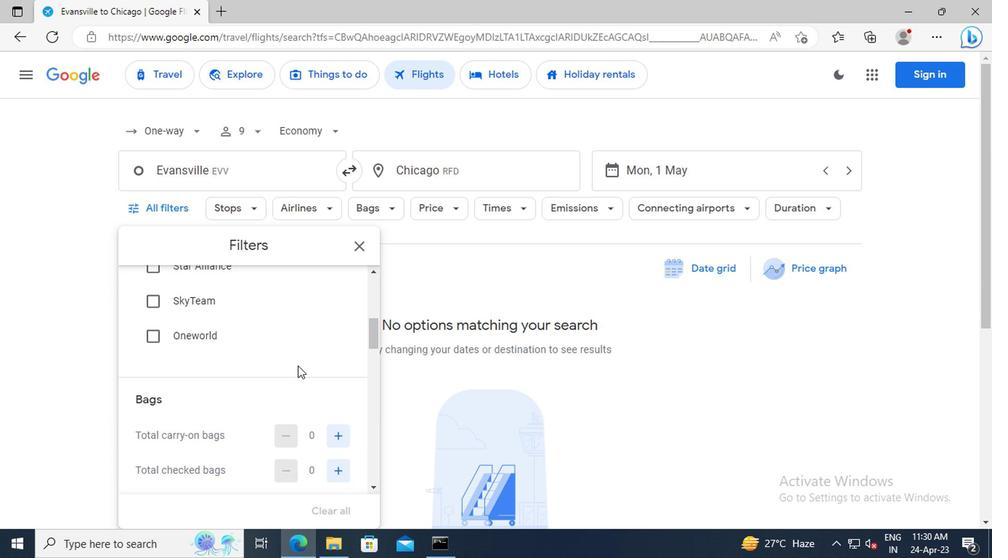 
Action: Mouse moved to (330, 394)
Screenshot: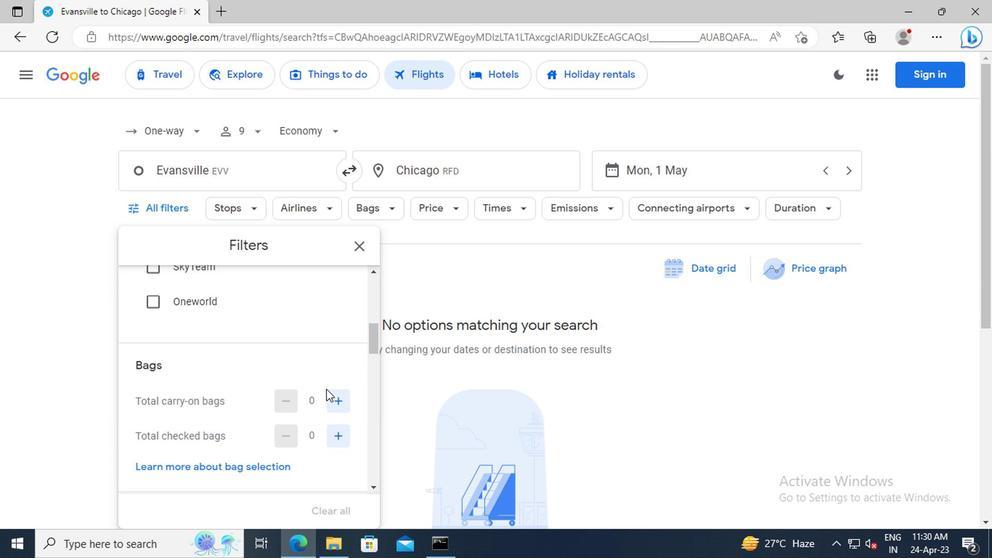 
Action: Mouse pressed left at (330, 394)
Screenshot: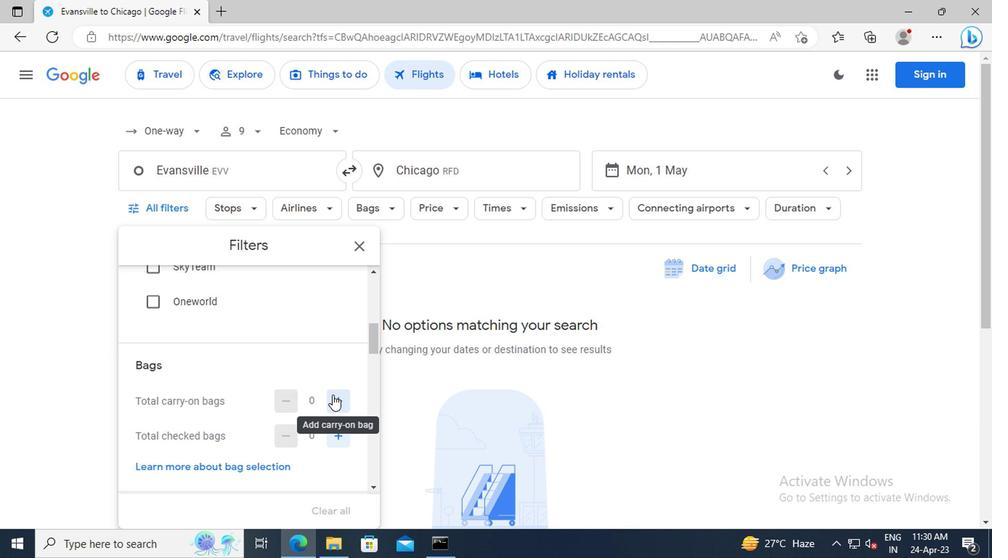 
Action: Mouse moved to (308, 345)
Screenshot: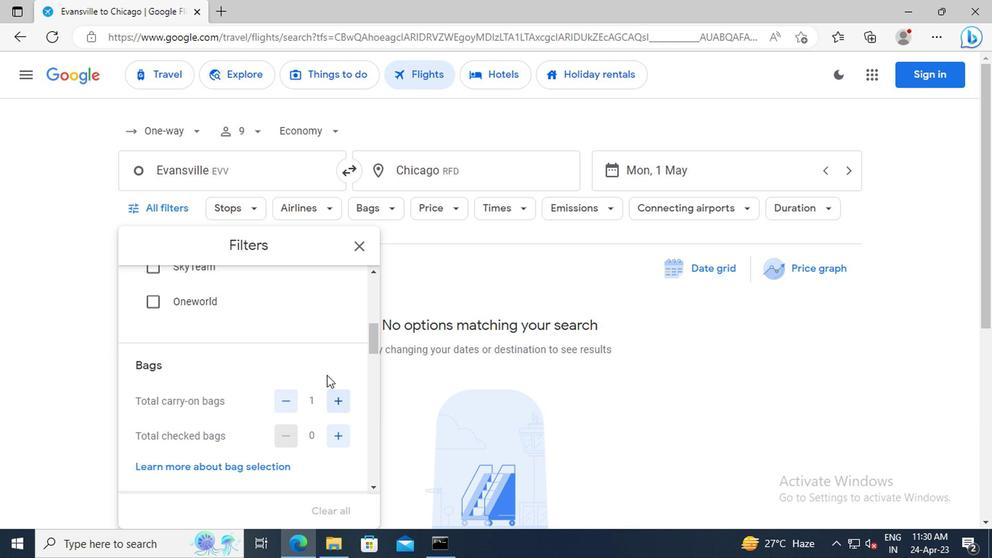 
Action: Mouse scrolled (308, 345) with delta (0, 0)
Screenshot: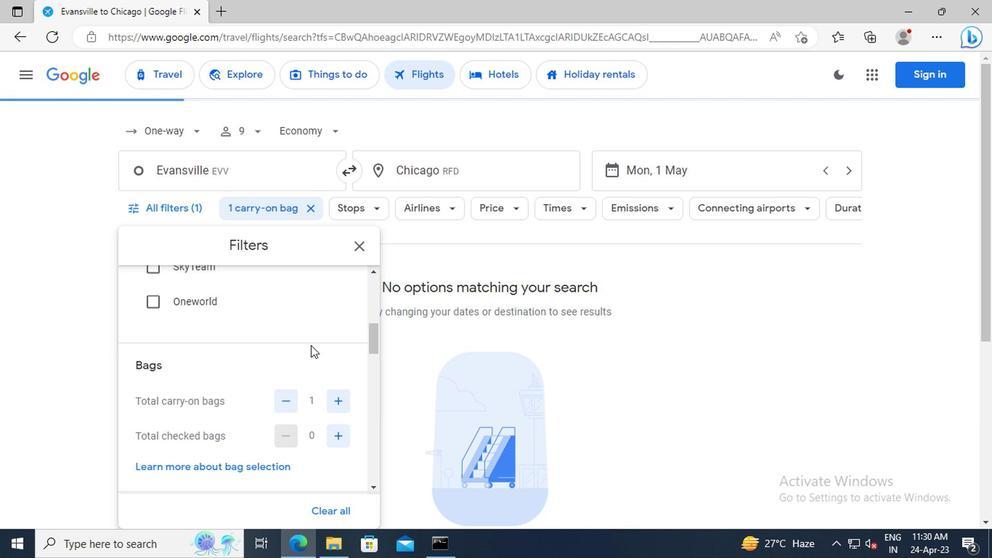 
Action: Mouse scrolled (308, 345) with delta (0, 0)
Screenshot: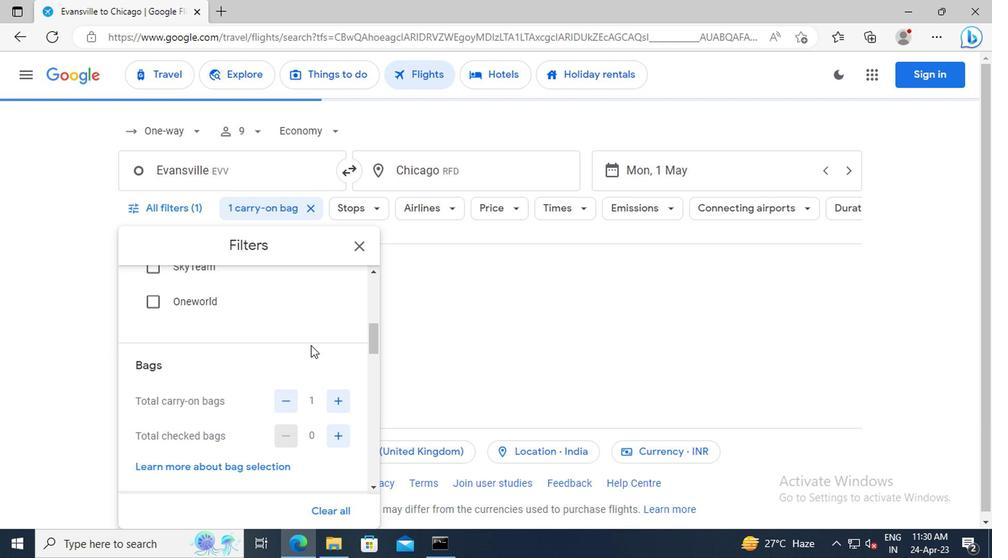
Action: Mouse scrolled (308, 345) with delta (0, 0)
Screenshot: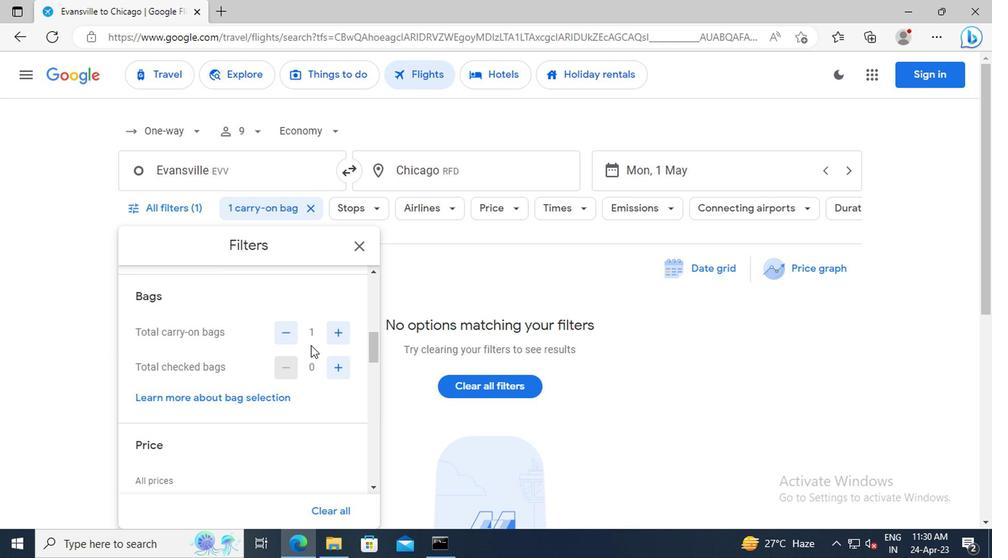 
Action: Mouse scrolled (308, 345) with delta (0, 0)
Screenshot: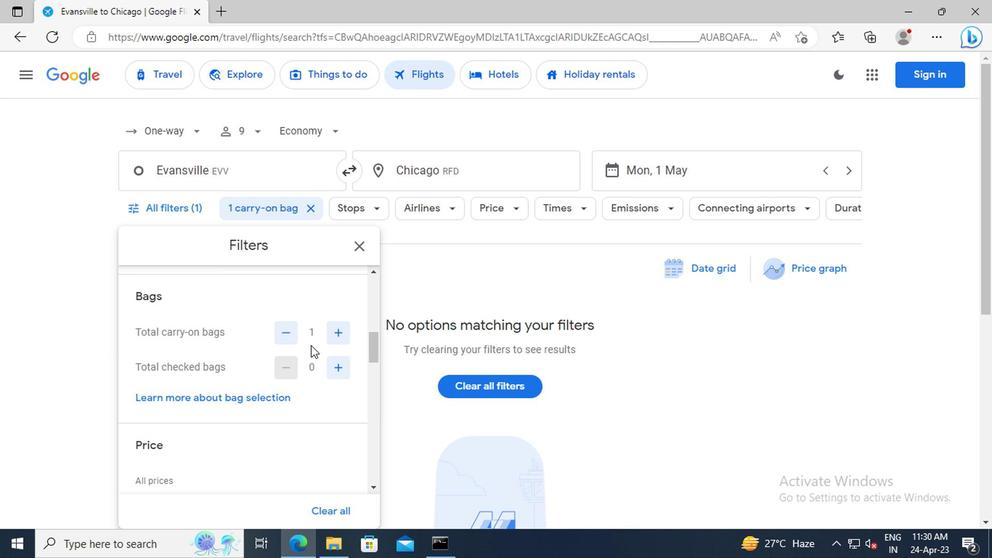 
Action: Mouse moved to (339, 439)
Screenshot: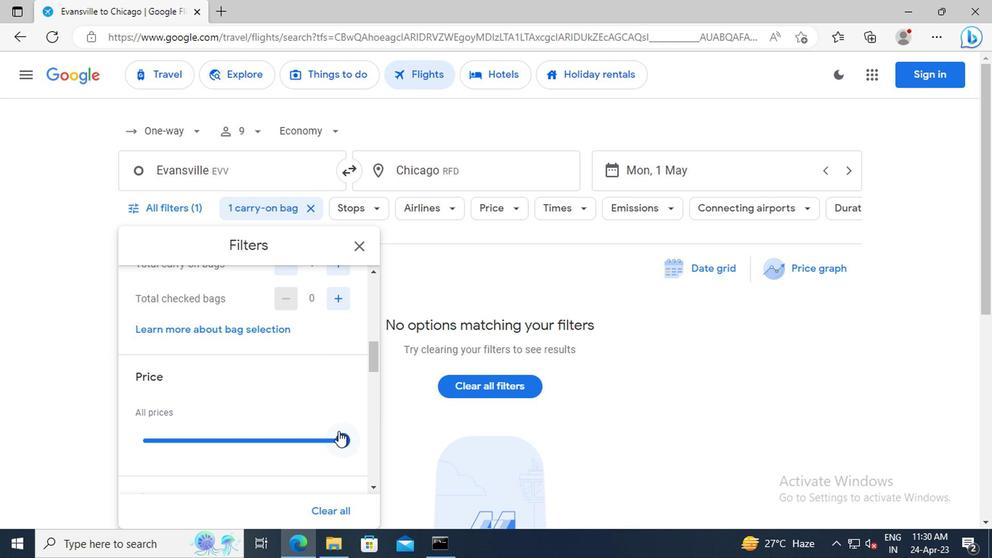 
Action: Mouse pressed left at (339, 439)
Screenshot: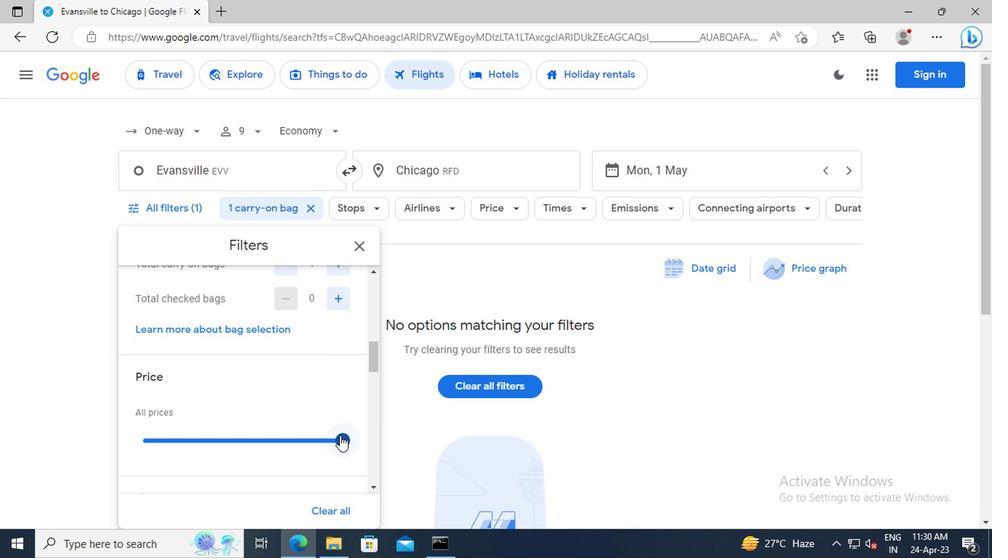 
Action: Mouse moved to (317, 391)
Screenshot: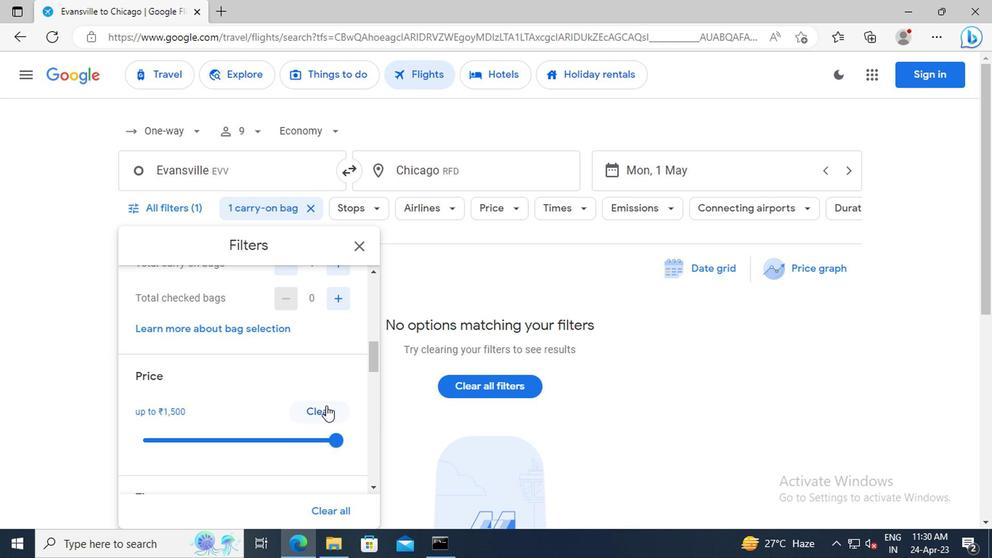
Action: Mouse scrolled (317, 390) with delta (0, 0)
Screenshot: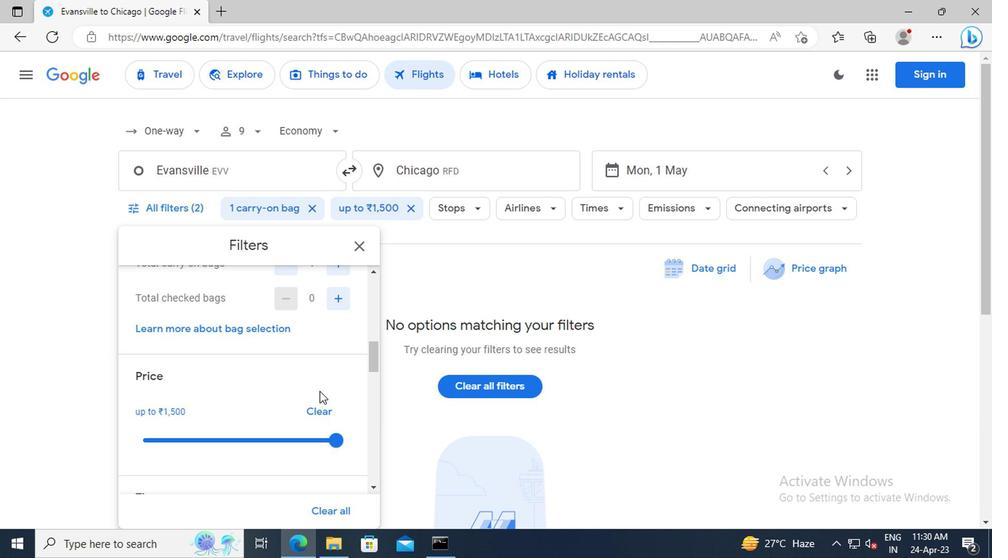 
Action: Mouse scrolled (317, 390) with delta (0, 0)
Screenshot: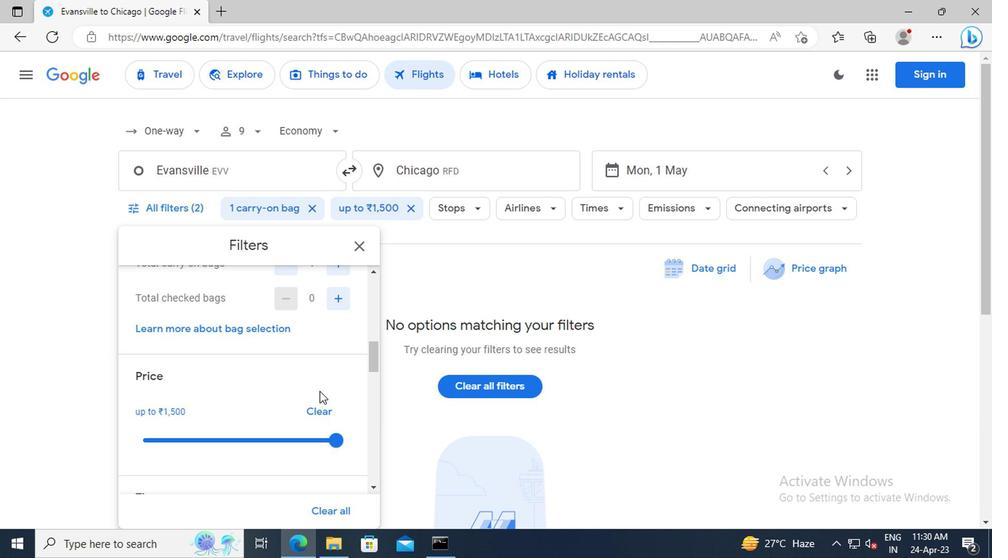 
Action: Mouse scrolled (317, 390) with delta (0, 0)
Screenshot: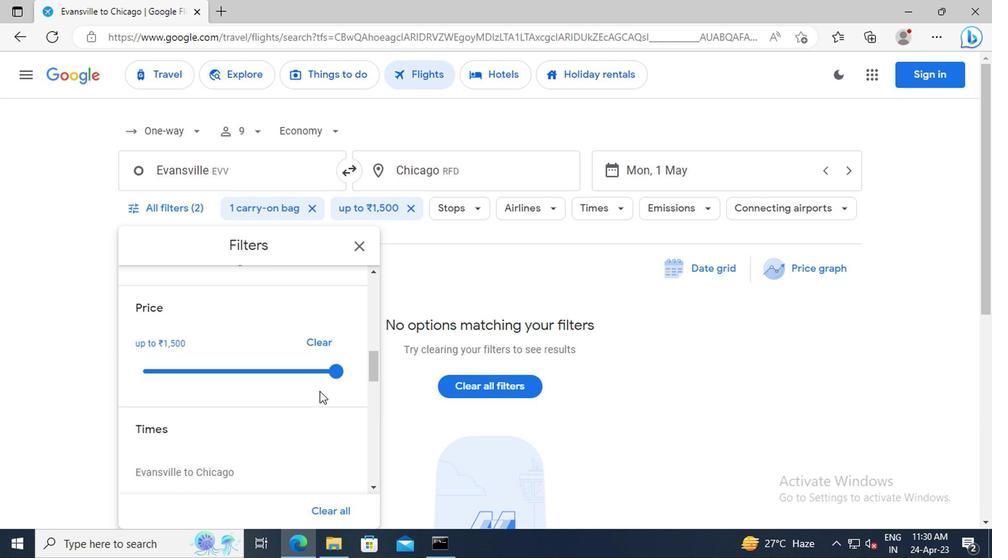 
Action: Mouse scrolled (317, 390) with delta (0, 0)
Screenshot: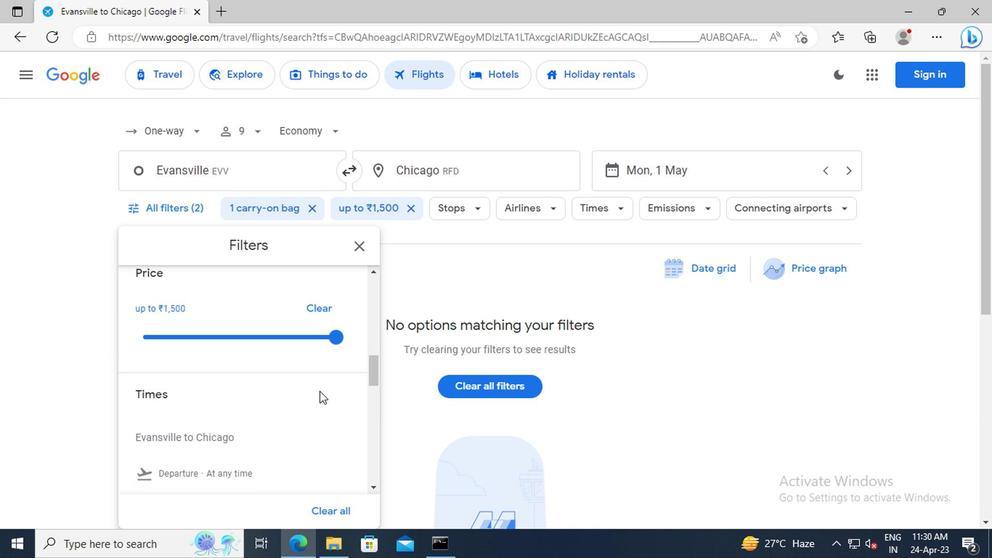 
Action: Mouse scrolled (317, 390) with delta (0, 0)
Screenshot: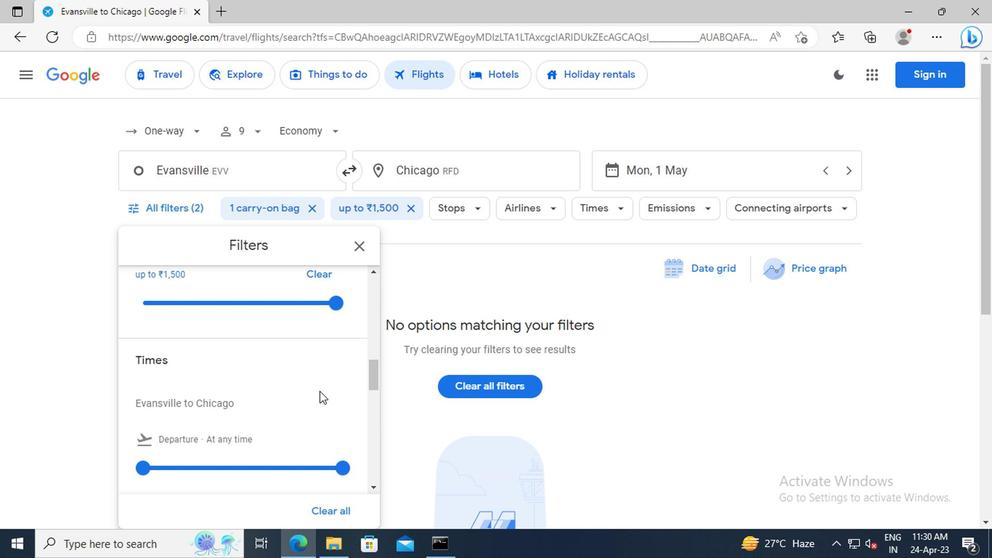 
Action: Mouse moved to (134, 438)
Screenshot: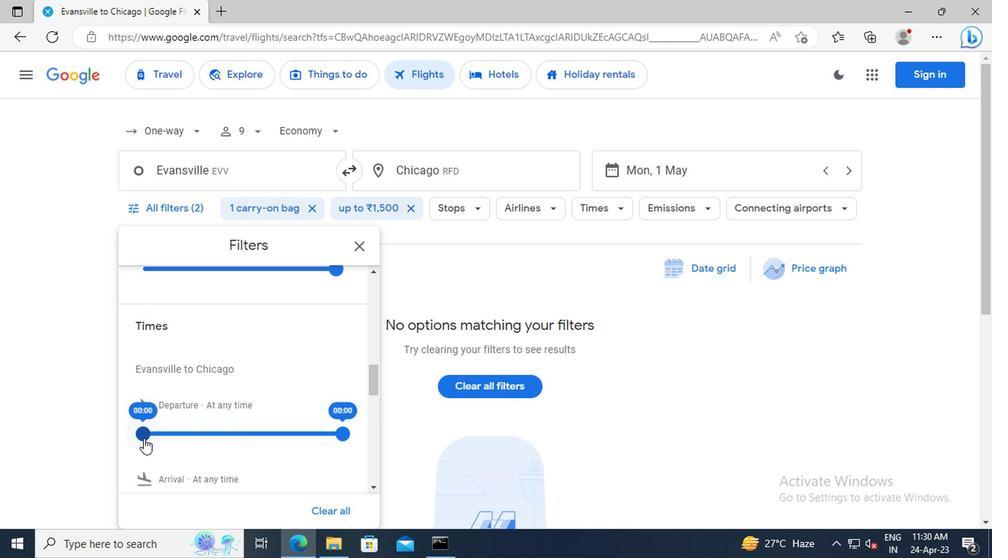 
Action: Mouse pressed left at (134, 438)
Screenshot: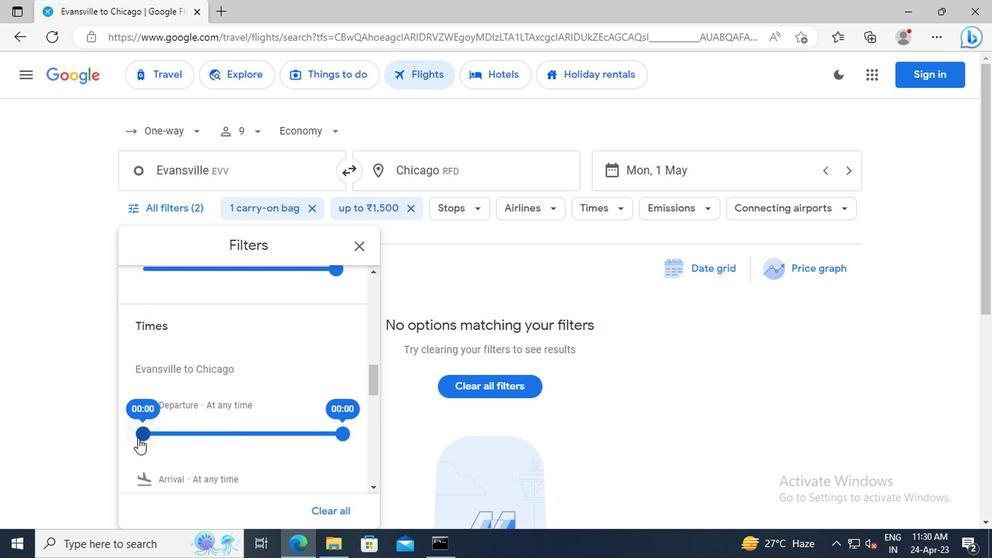 
Action: Mouse moved to (339, 436)
Screenshot: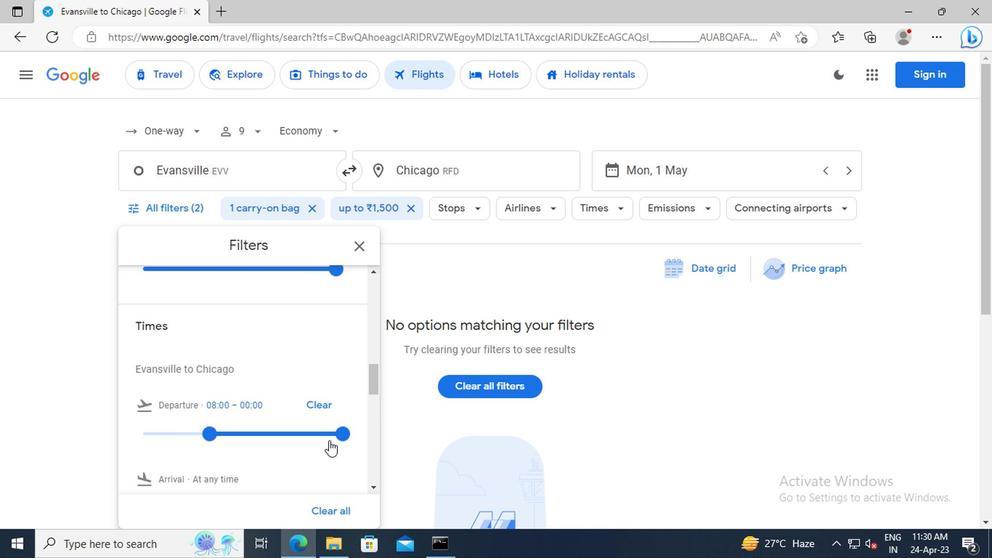 
Action: Mouse pressed left at (339, 436)
Screenshot: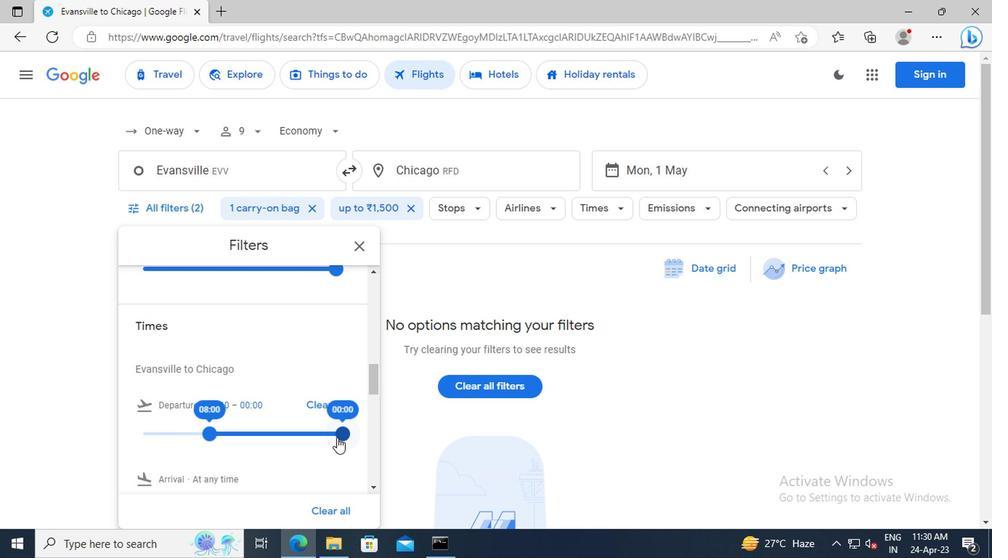 
Action: Mouse moved to (355, 245)
Screenshot: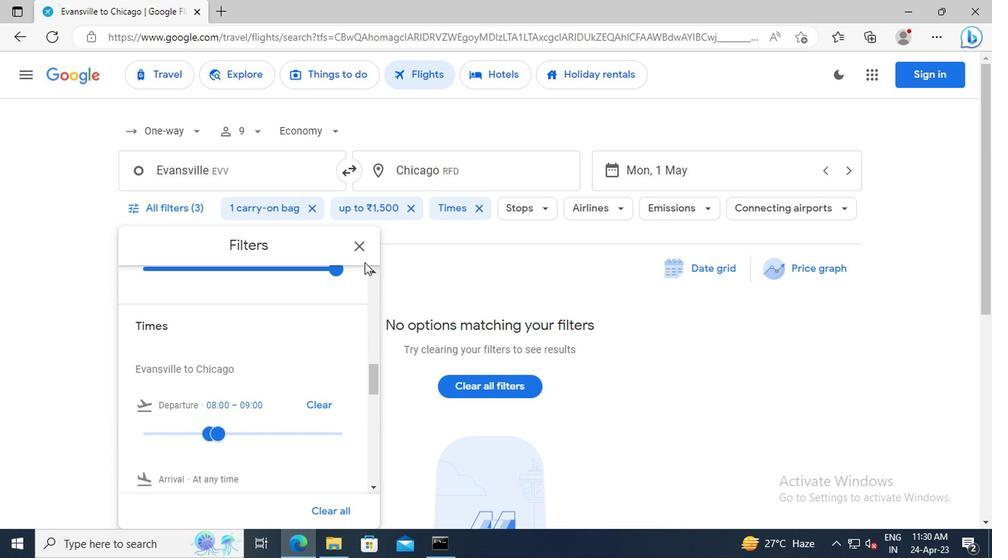 
Action: Mouse pressed left at (355, 245)
Screenshot: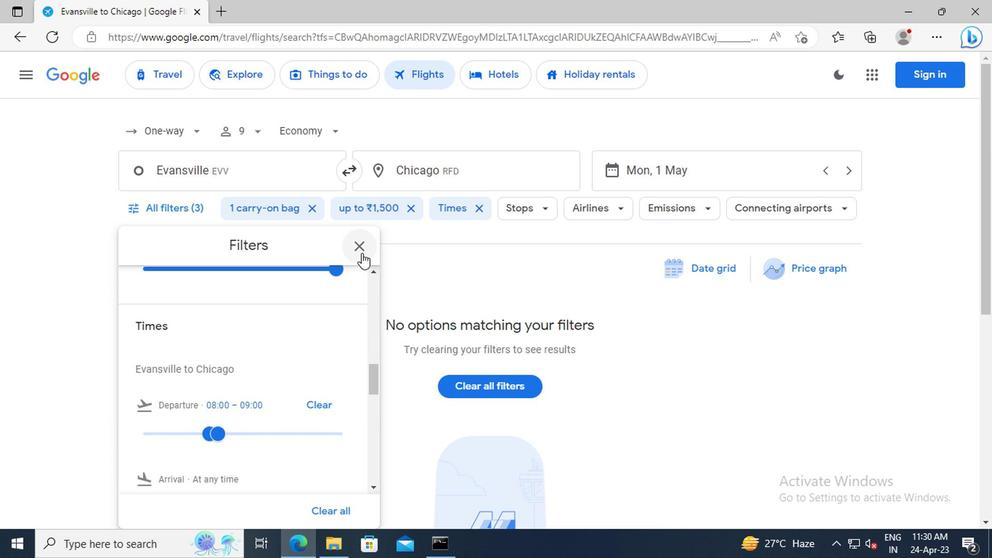 
Action: Mouse moved to (407, 307)
Screenshot: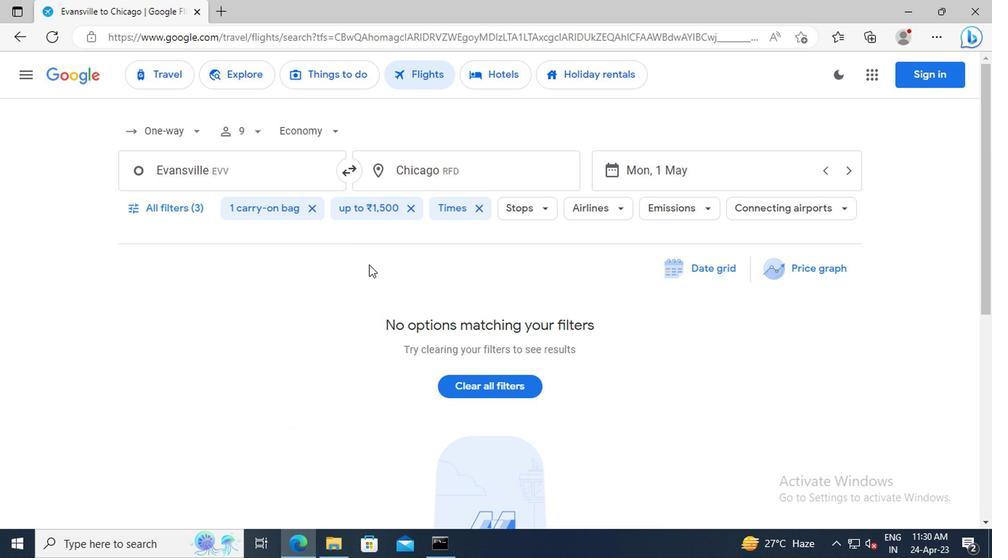 
